 Task: Look for space in Amuntai, Indonesia from 9th June, 2023 to 16th June, 2023 for 2 adults in price range Rs.8000 to Rs.16000. Place can be entire place with 2 bedrooms having 2 beds and 1 bathroom. Property type can be house, flat, guest house. Booking option can be shelf check-in. Required host language is English.
Action: Mouse moved to (479, 82)
Screenshot: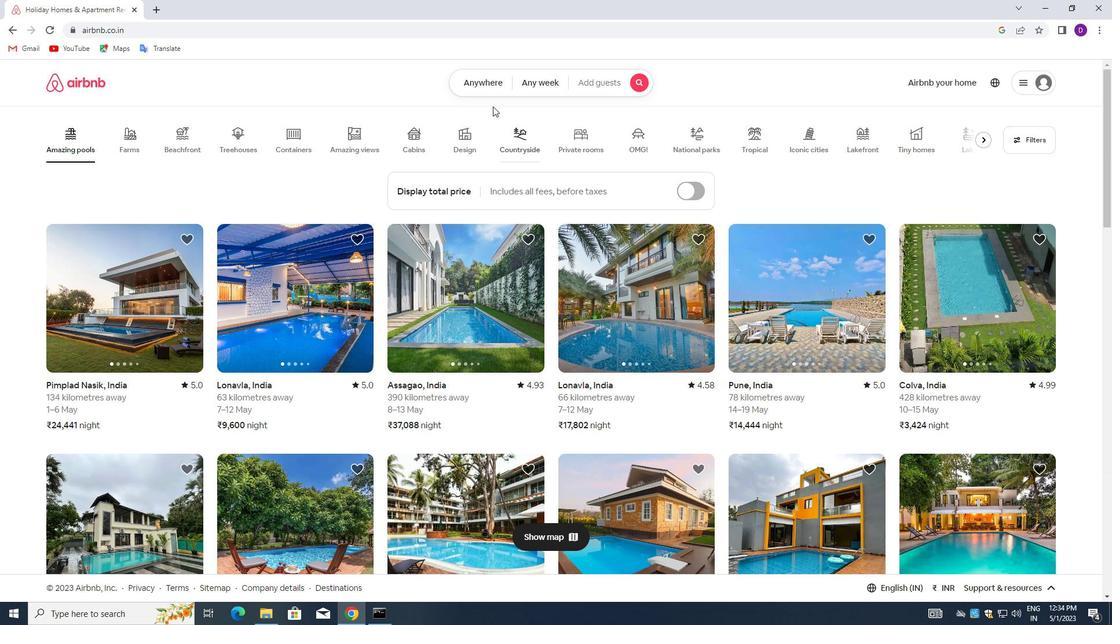 
Action: Mouse pressed left at (479, 82)
Screenshot: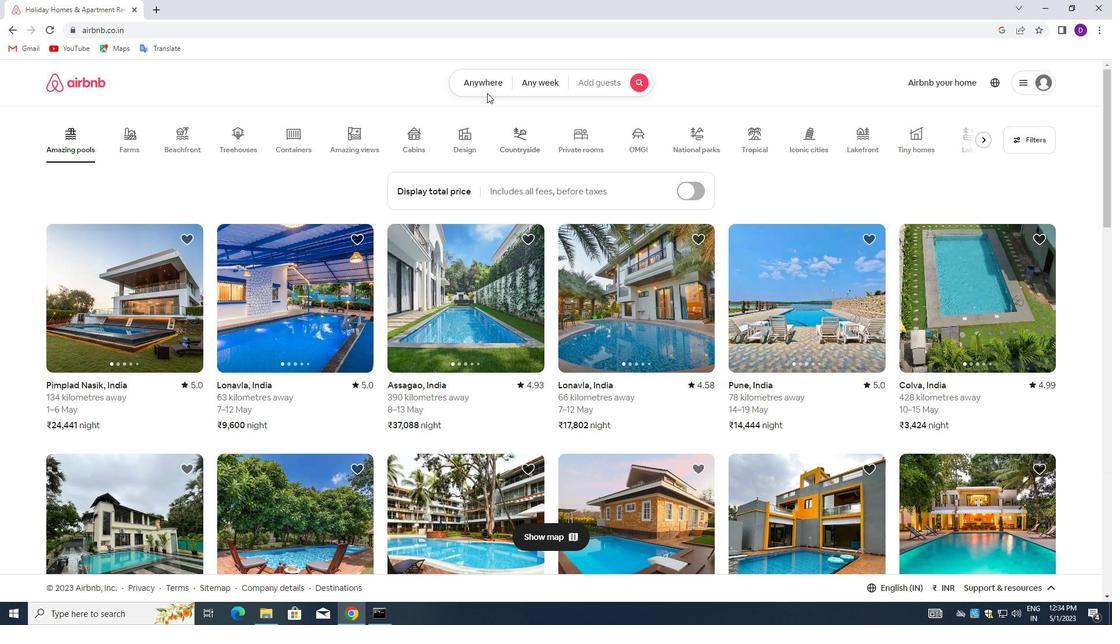 
Action: Mouse moved to (357, 130)
Screenshot: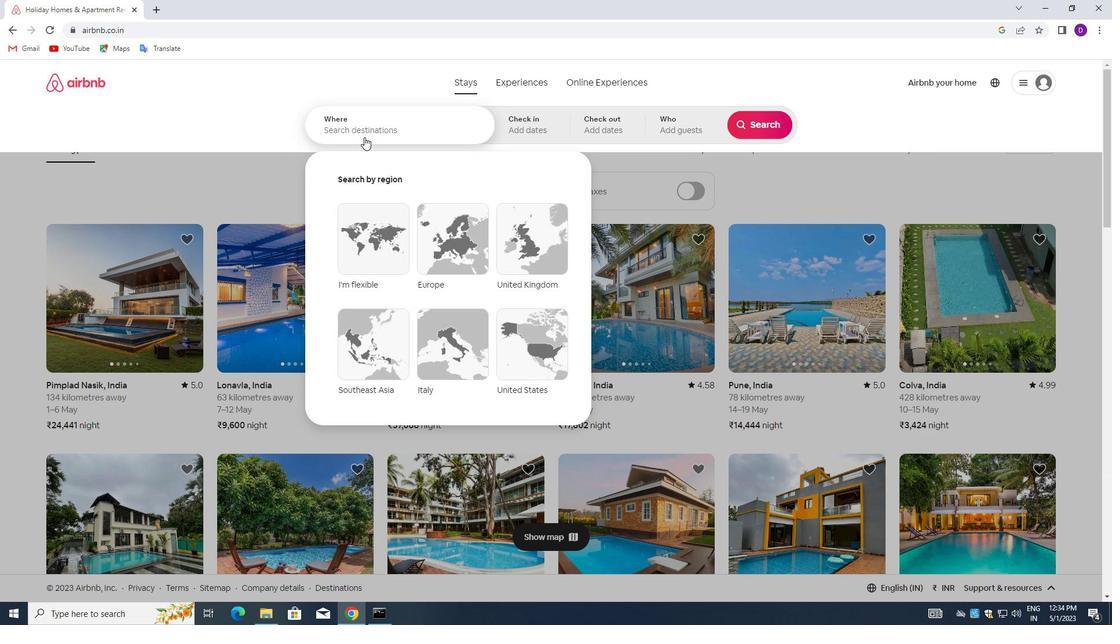 
Action: Mouse pressed left at (357, 130)
Screenshot: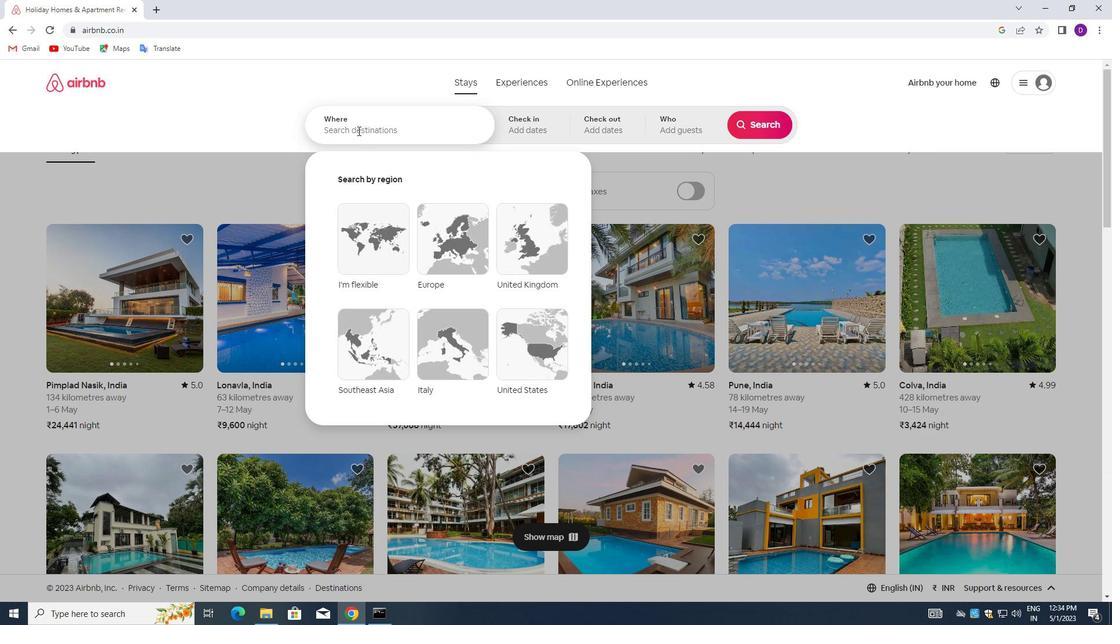 
Action: Key pressed <Key.shift>AMUNTAI
Screenshot: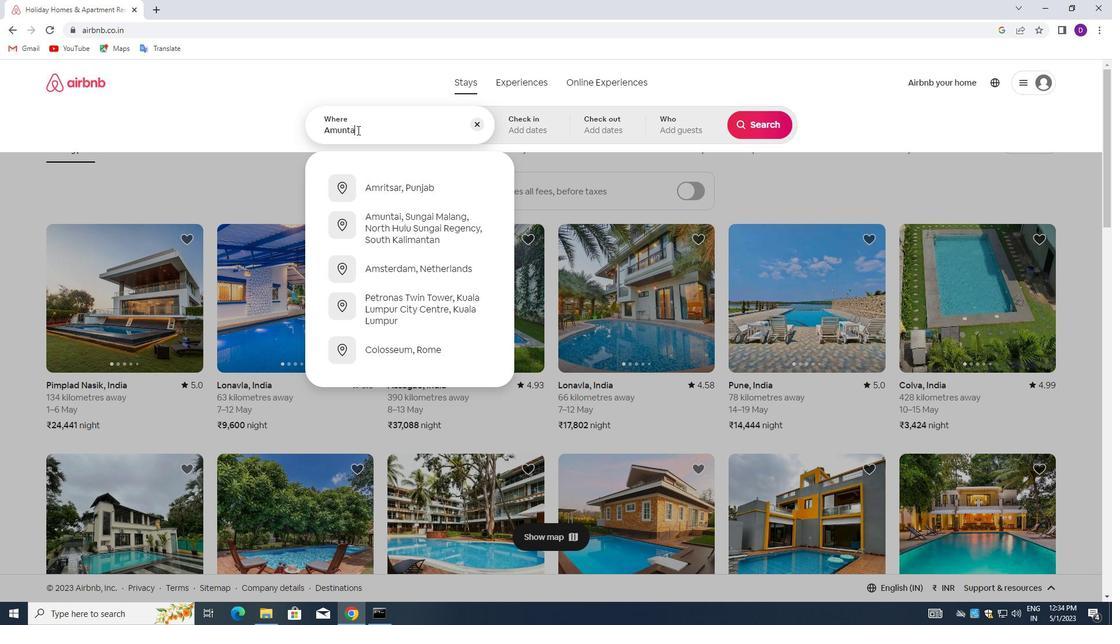 
Action: Mouse moved to (357, 129)
Screenshot: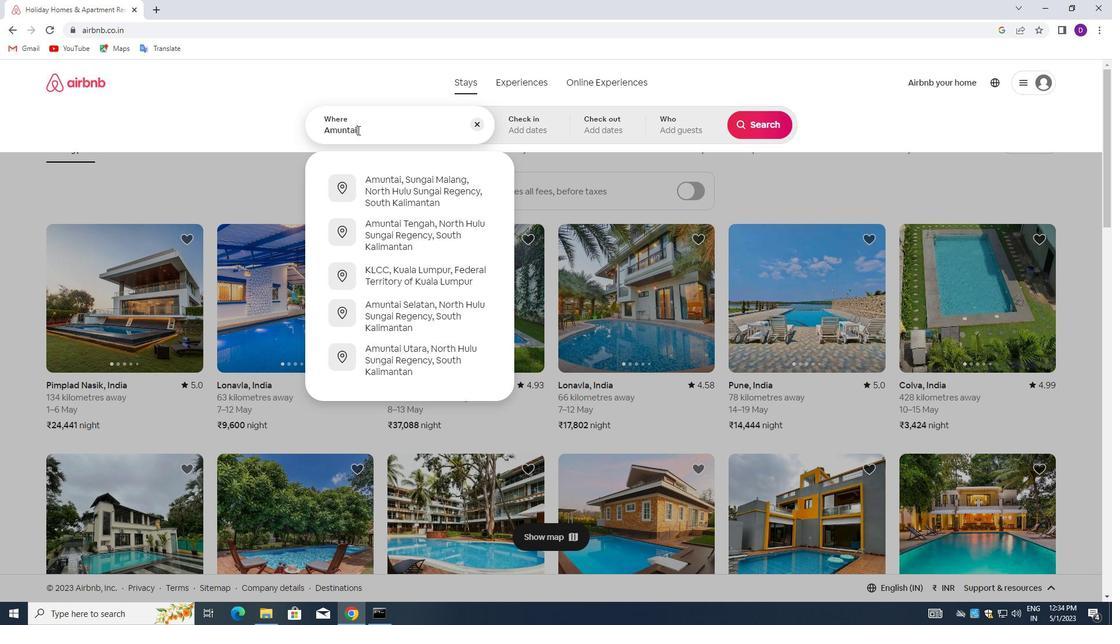 
Action: Key pressed ,<Key.space><Key.shift>INDONESIA<Key.enter>
Screenshot: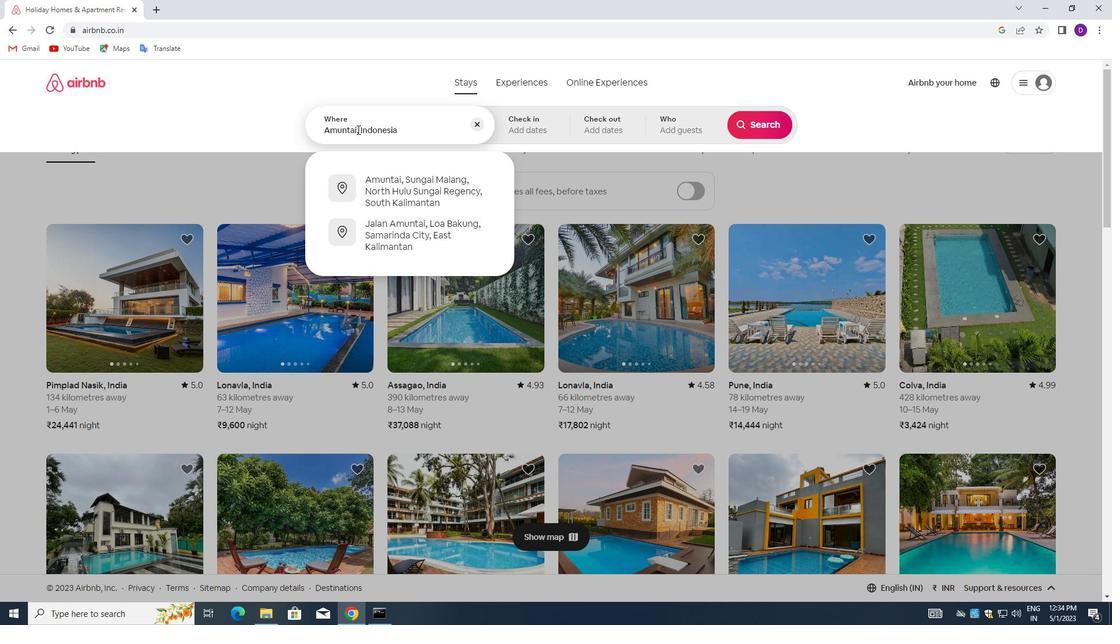 
Action: Mouse moved to (724, 293)
Screenshot: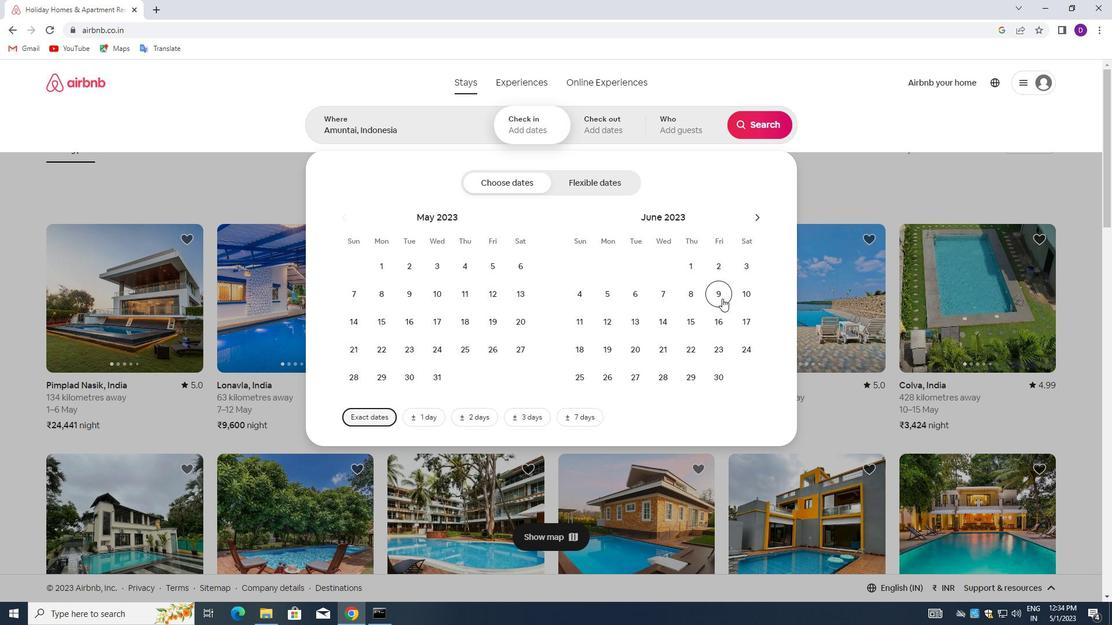 
Action: Mouse pressed left at (724, 293)
Screenshot: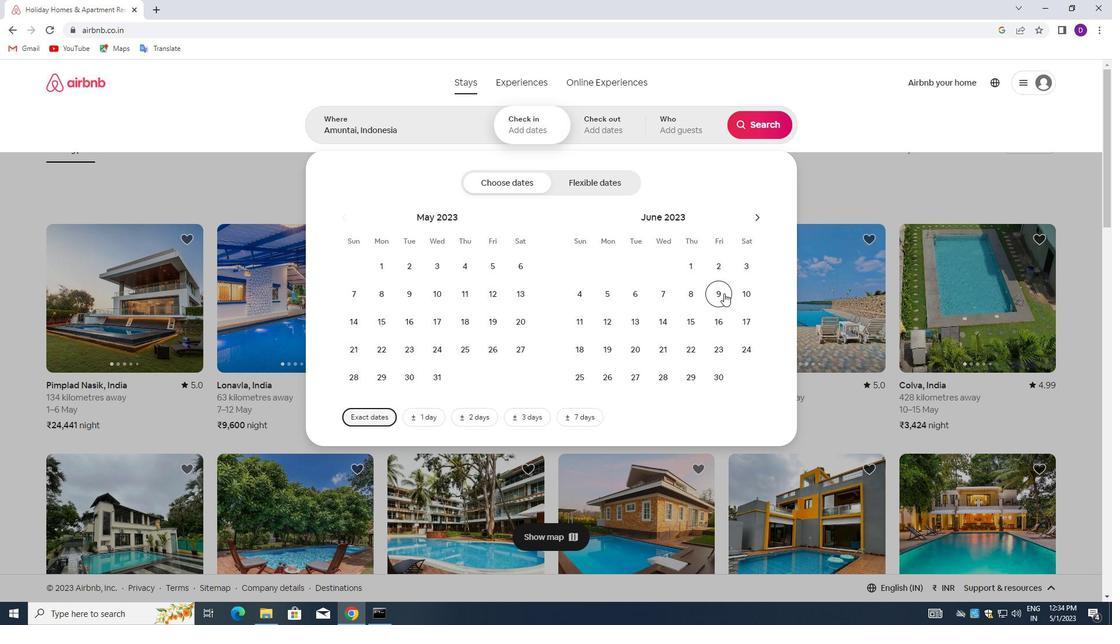 
Action: Mouse moved to (715, 312)
Screenshot: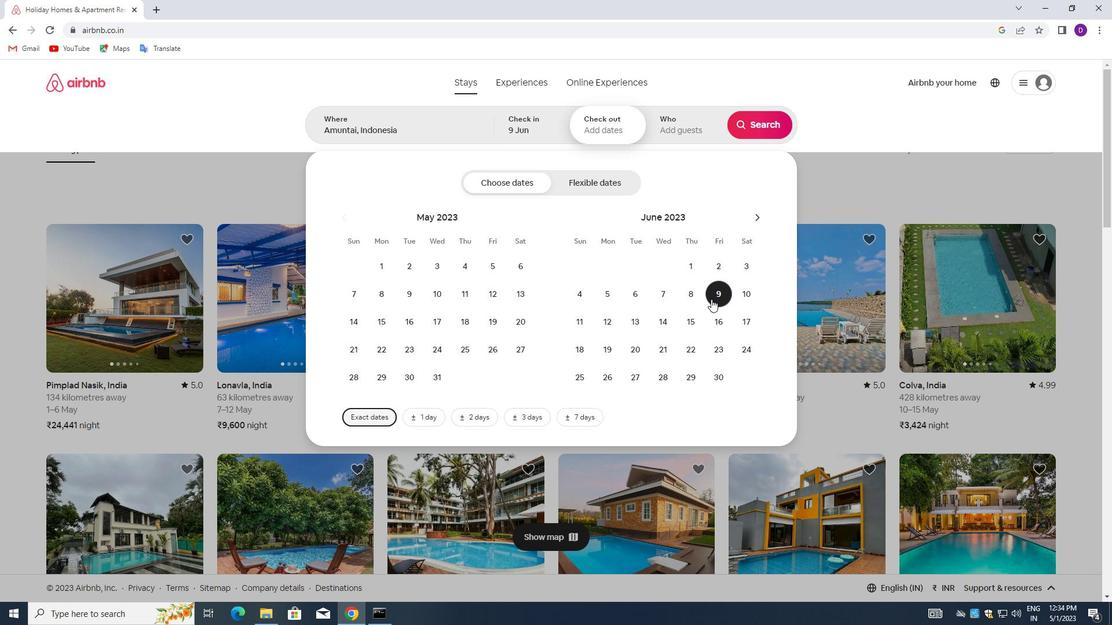 
Action: Mouse pressed left at (715, 312)
Screenshot: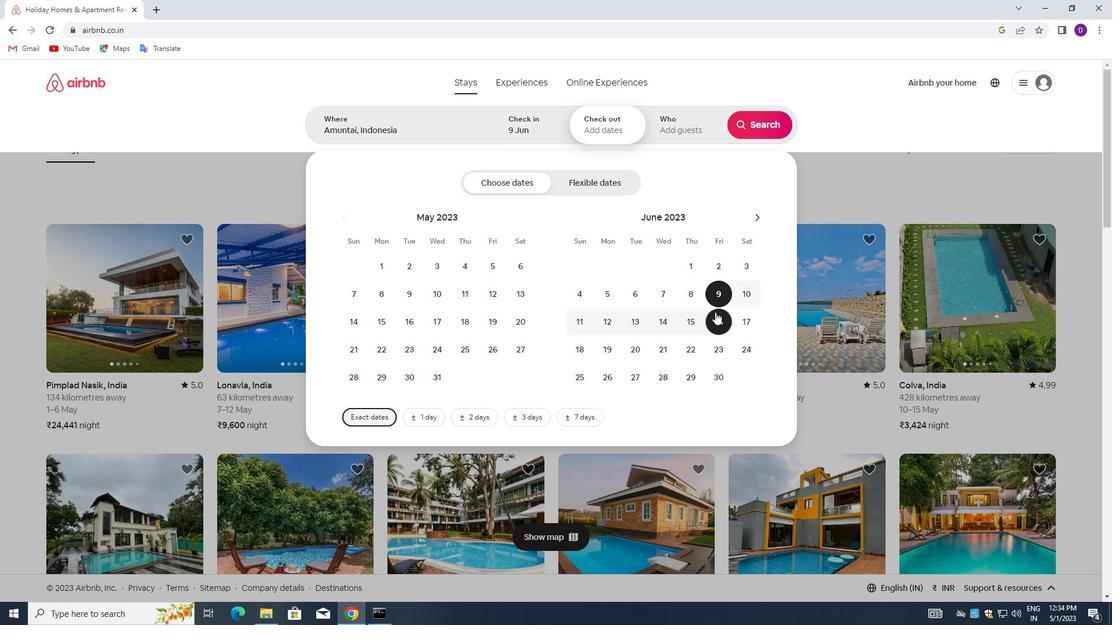 
Action: Mouse moved to (670, 121)
Screenshot: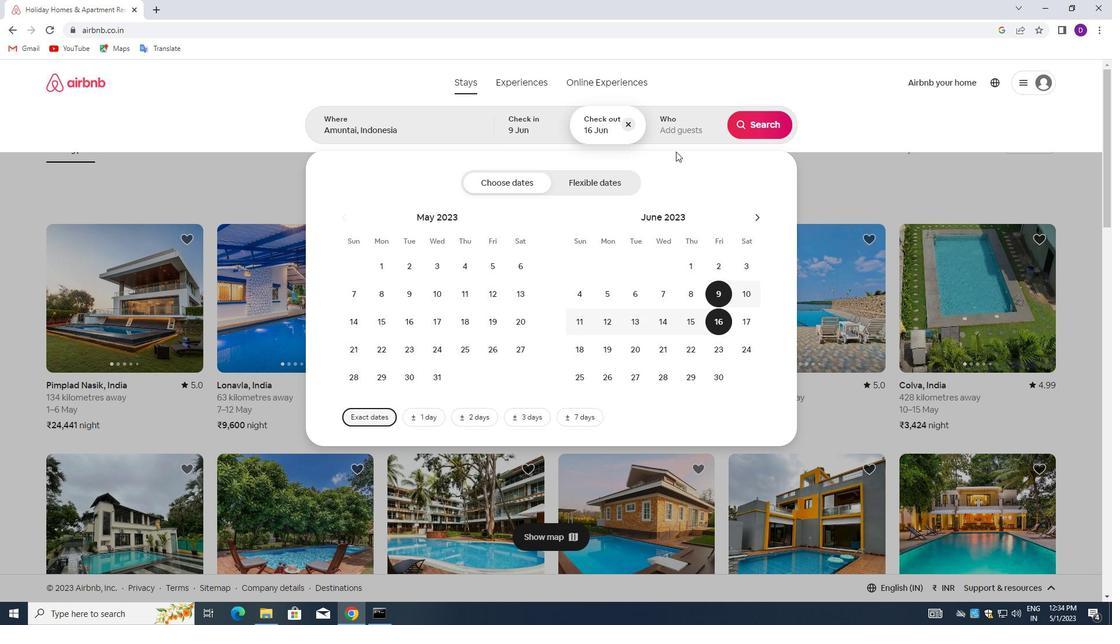 
Action: Mouse pressed left at (670, 121)
Screenshot: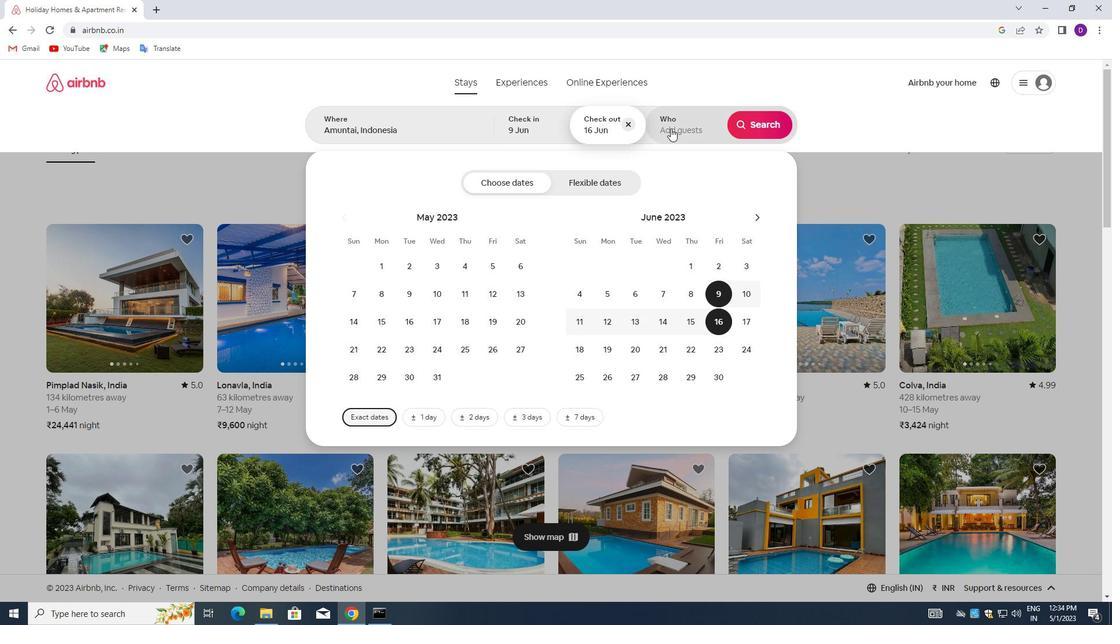 
Action: Mouse moved to (760, 189)
Screenshot: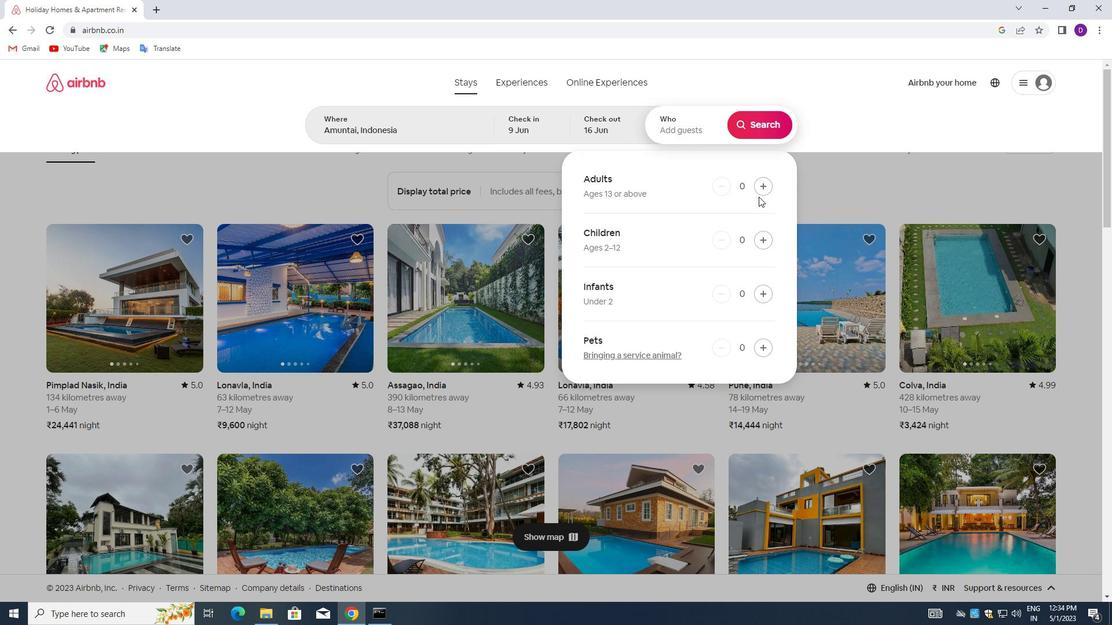 
Action: Mouse pressed left at (760, 189)
Screenshot: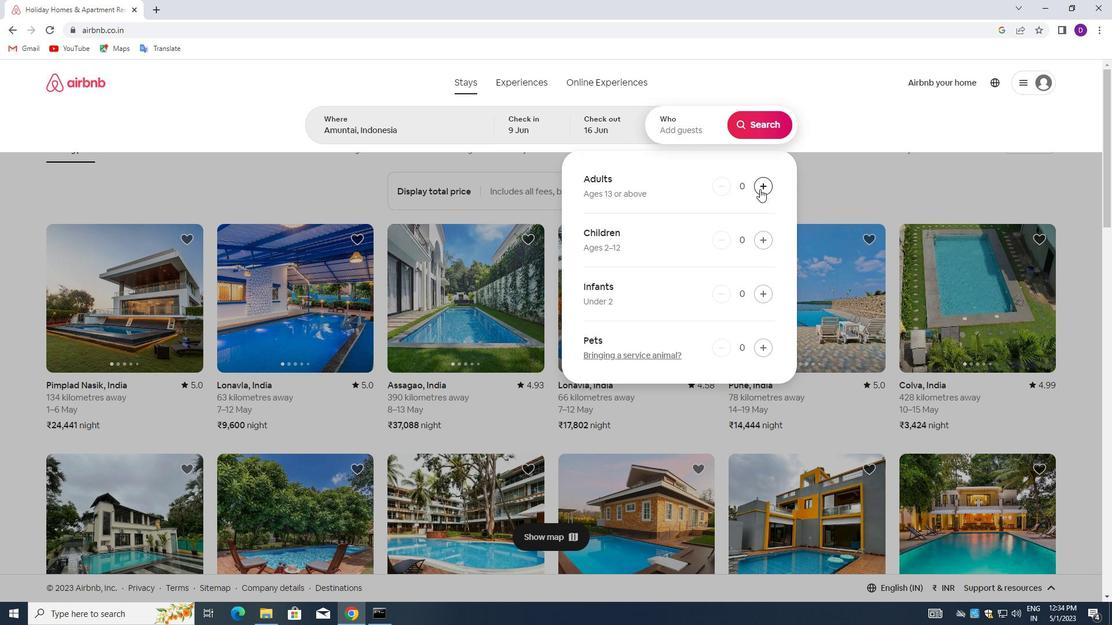 
Action: Mouse pressed left at (760, 189)
Screenshot: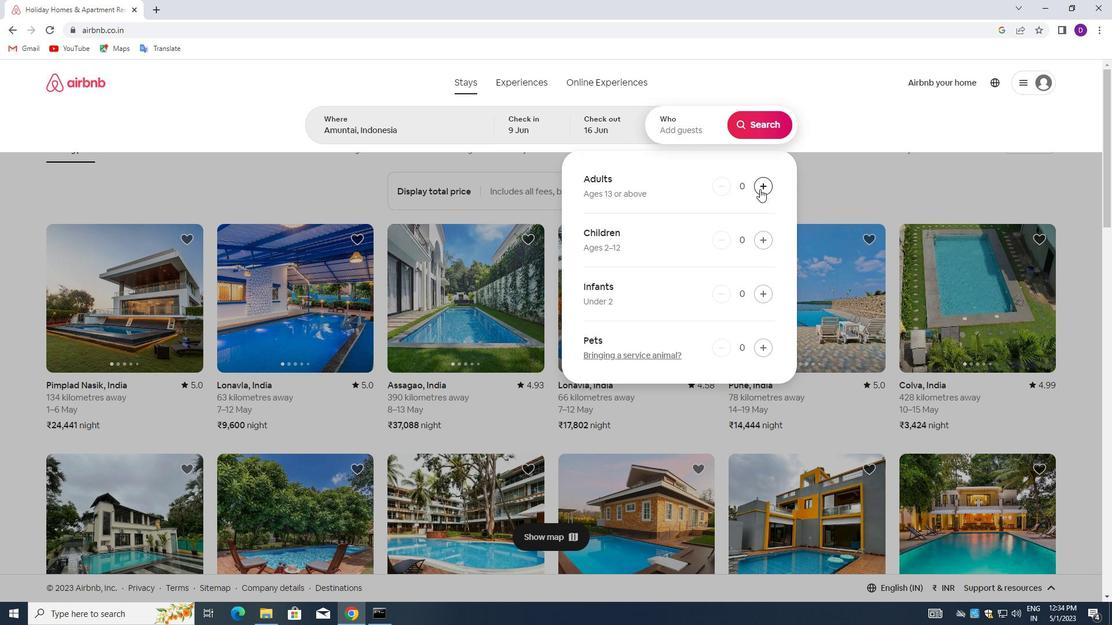 
Action: Mouse moved to (762, 123)
Screenshot: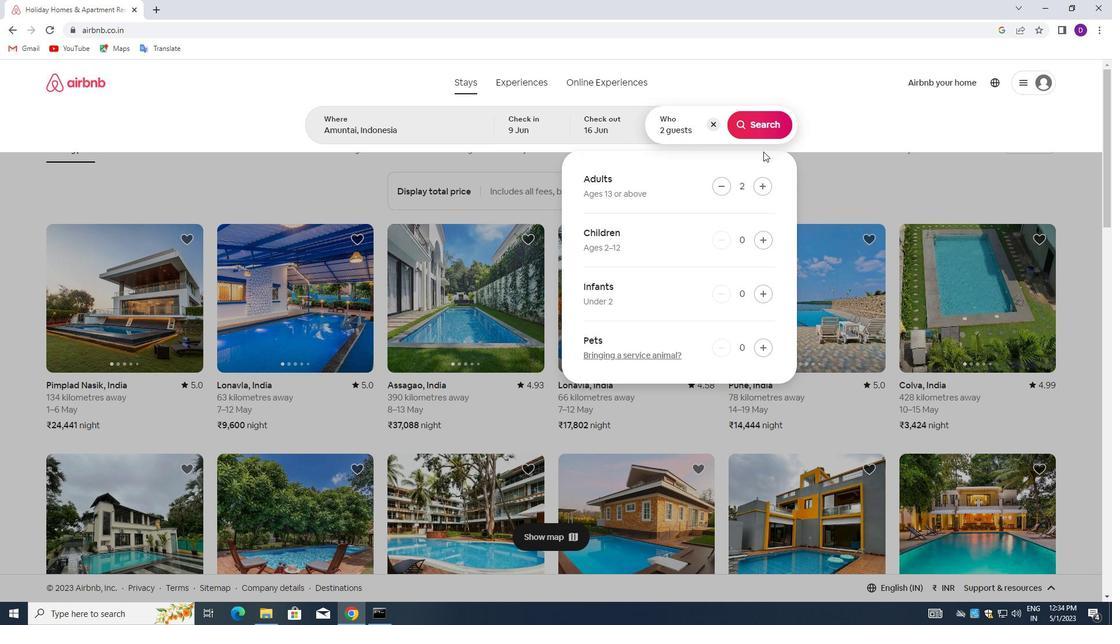 
Action: Mouse pressed left at (762, 123)
Screenshot: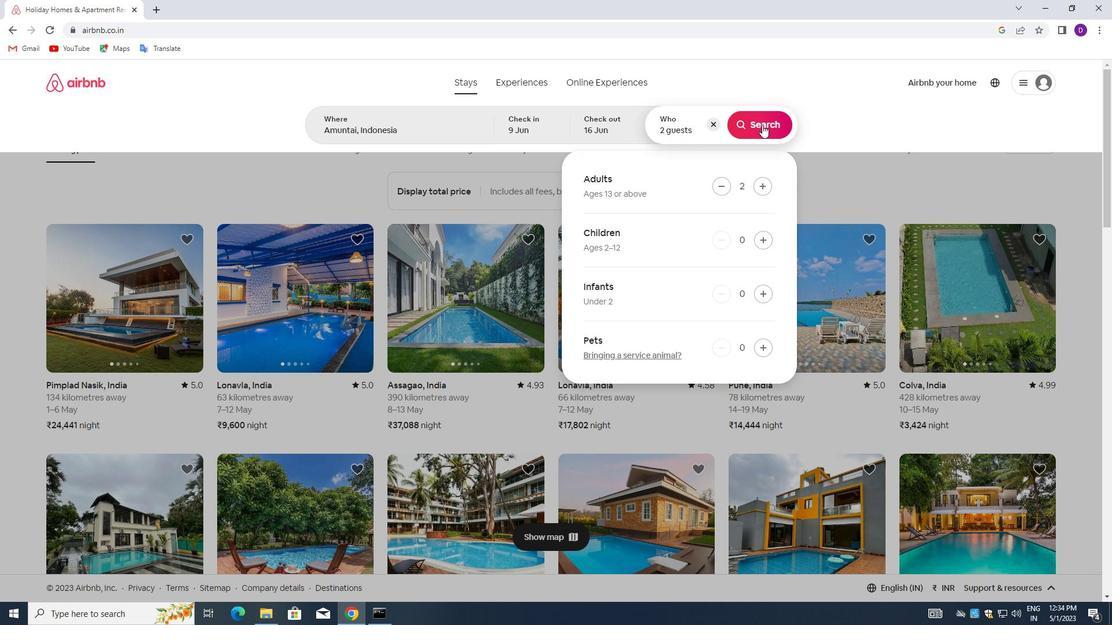 
Action: Mouse moved to (1065, 129)
Screenshot: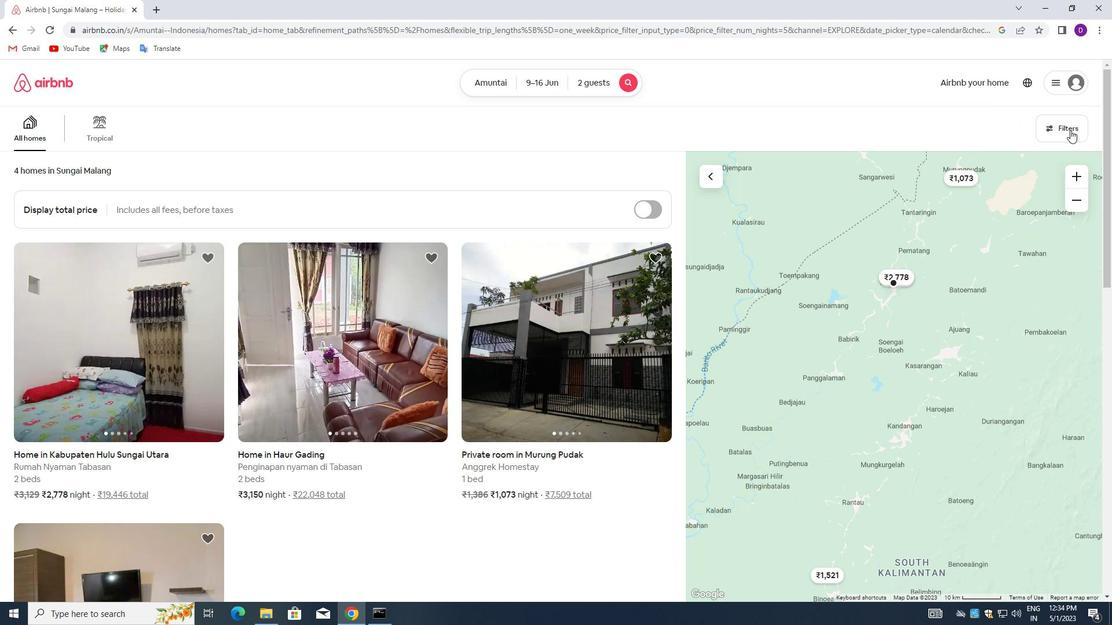
Action: Mouse pressed left at (1065, 129)
Screenshot: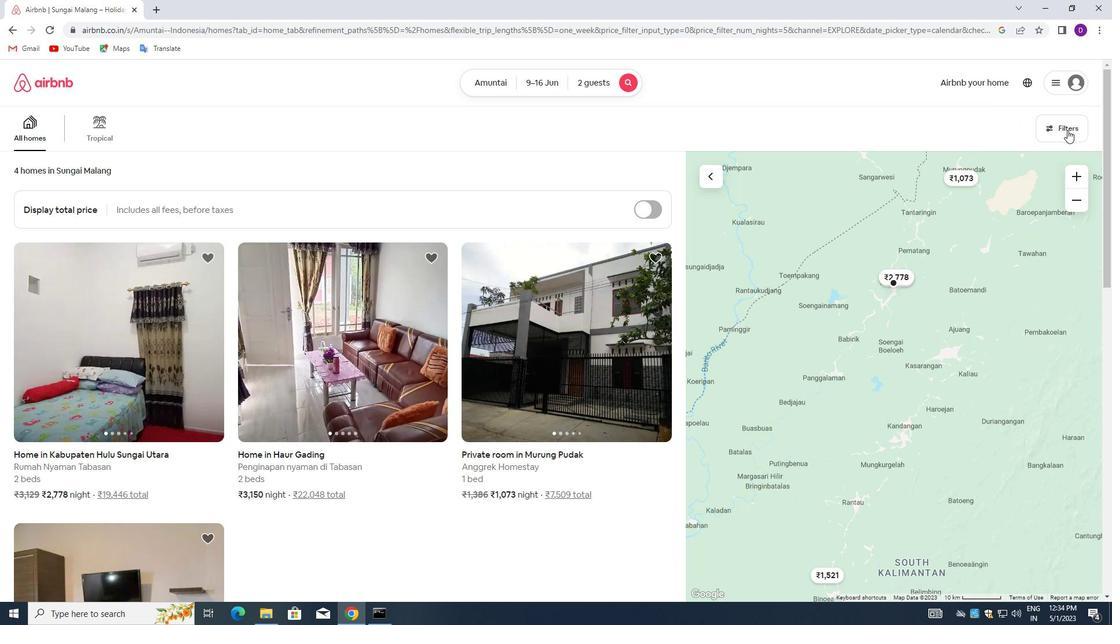 
Action: Mouse moved to (398, 276)
Screenshot: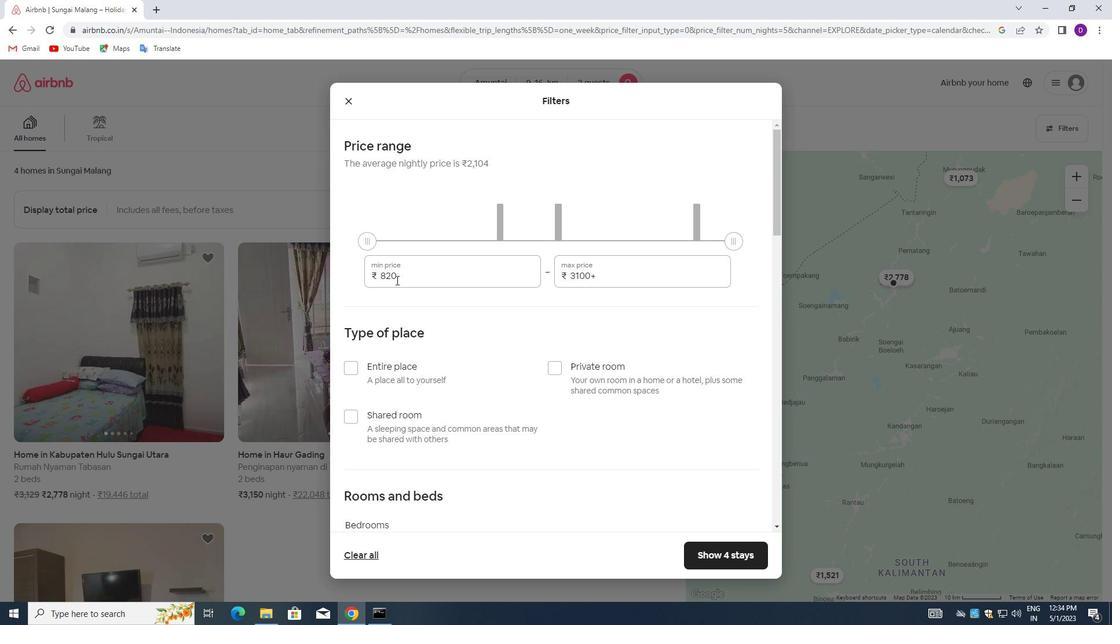 
Action: Mouse pressed left at (398, 276)
Screenshot: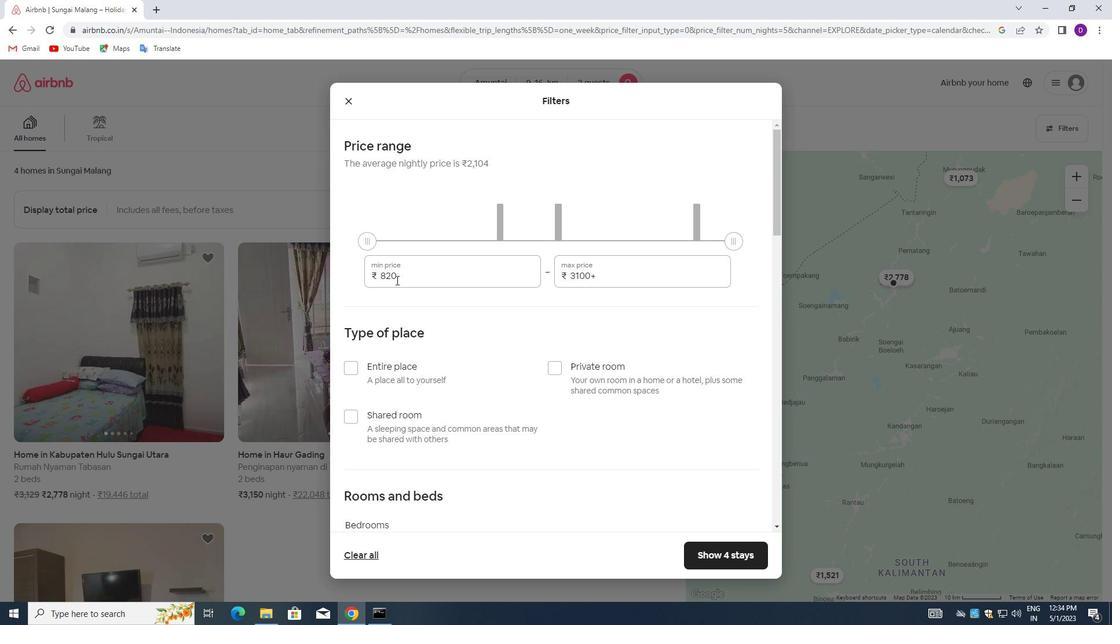 
Action: Mouse pressed left at (398, 276)
Screenshot: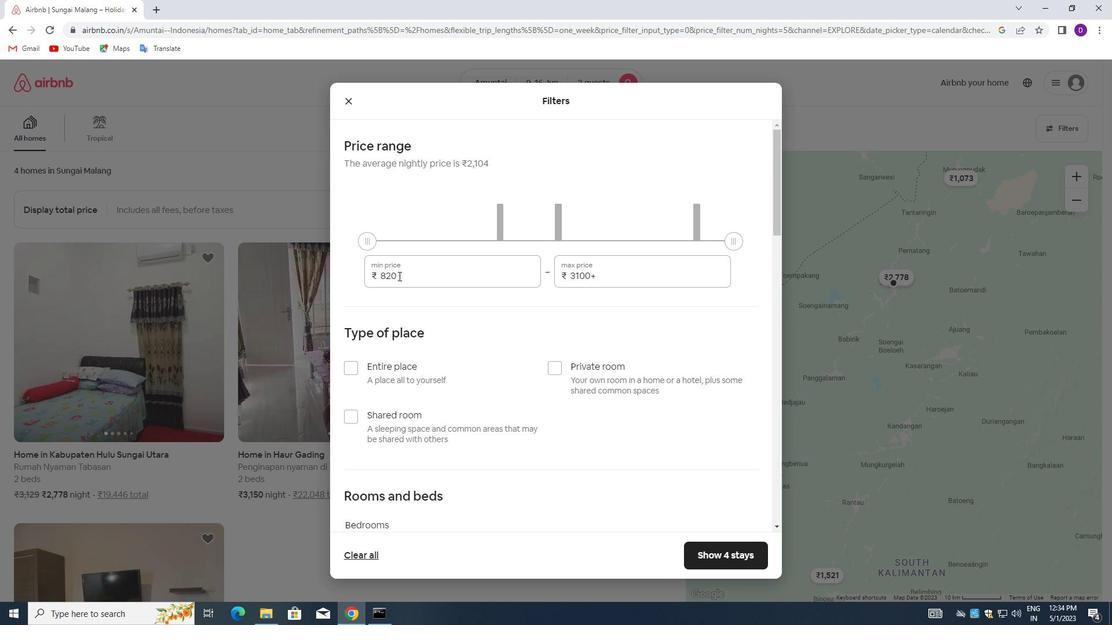 
Action: Key pressed 8000<Key.tab>16000
Screenshot: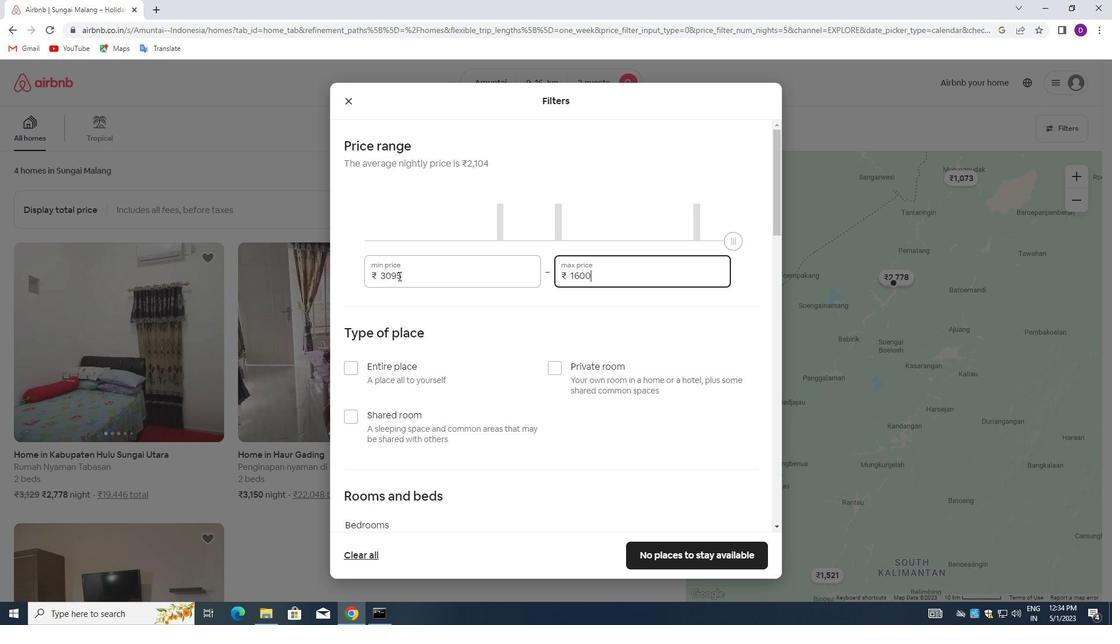 
Action: Mouse moved to (403, 318)
Screenshot: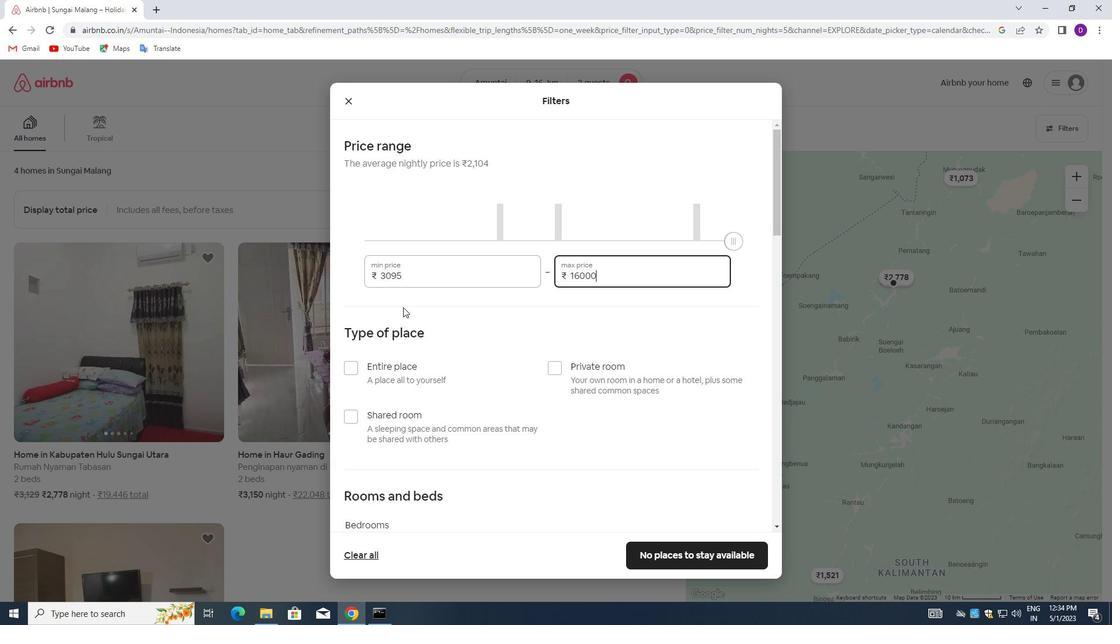 
Action: Mouse scrolled (403, 318) with delta (0, 0)
Screenshot: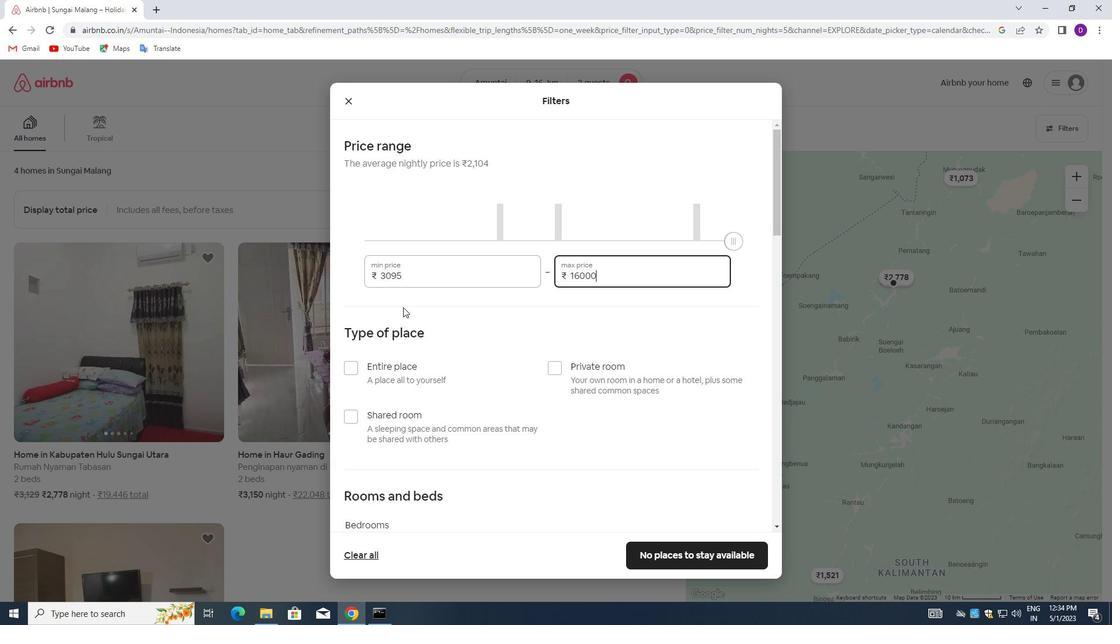 
Action: Mouse moved to (358, 310)
Screenshot: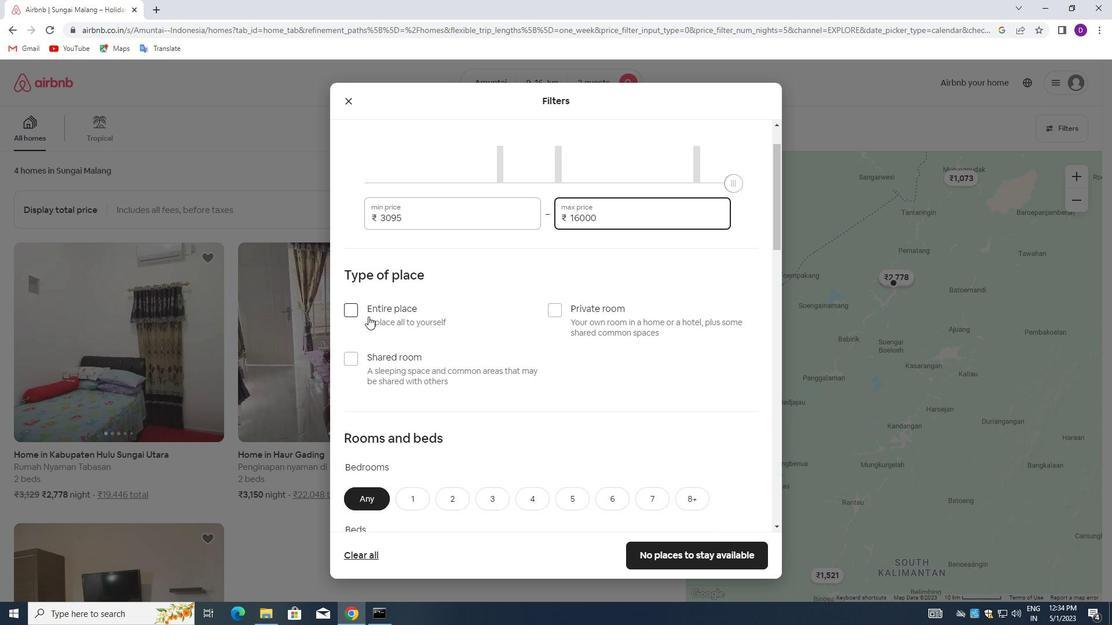 
Action: Mouse pressed left at (358, 310)
Screenshot: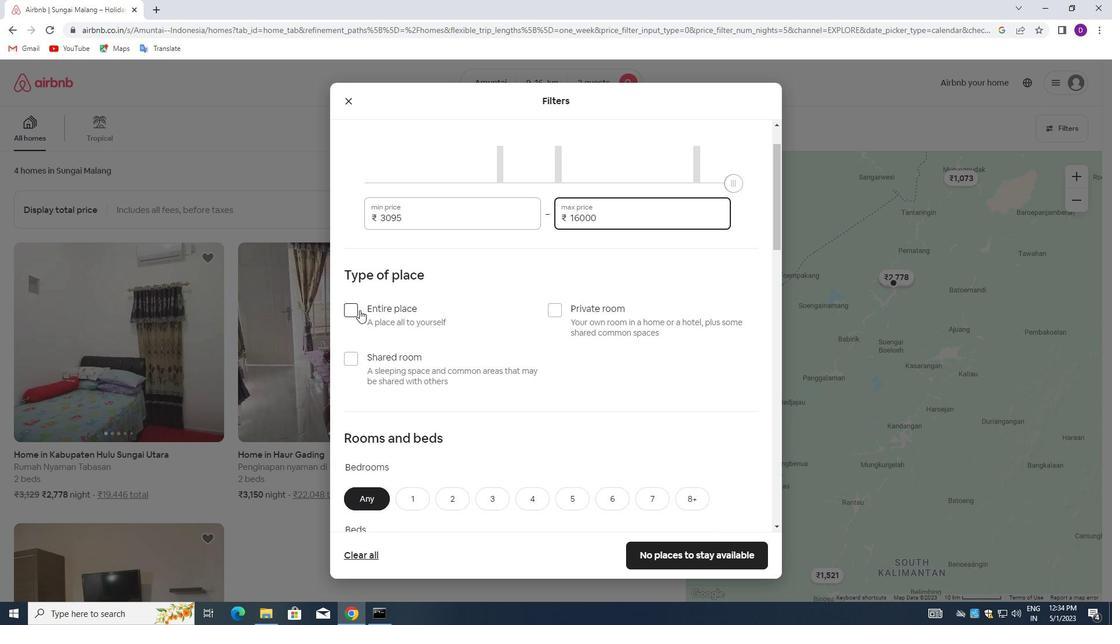 
Action: Mouse moved to (494, 323)
Screenshot: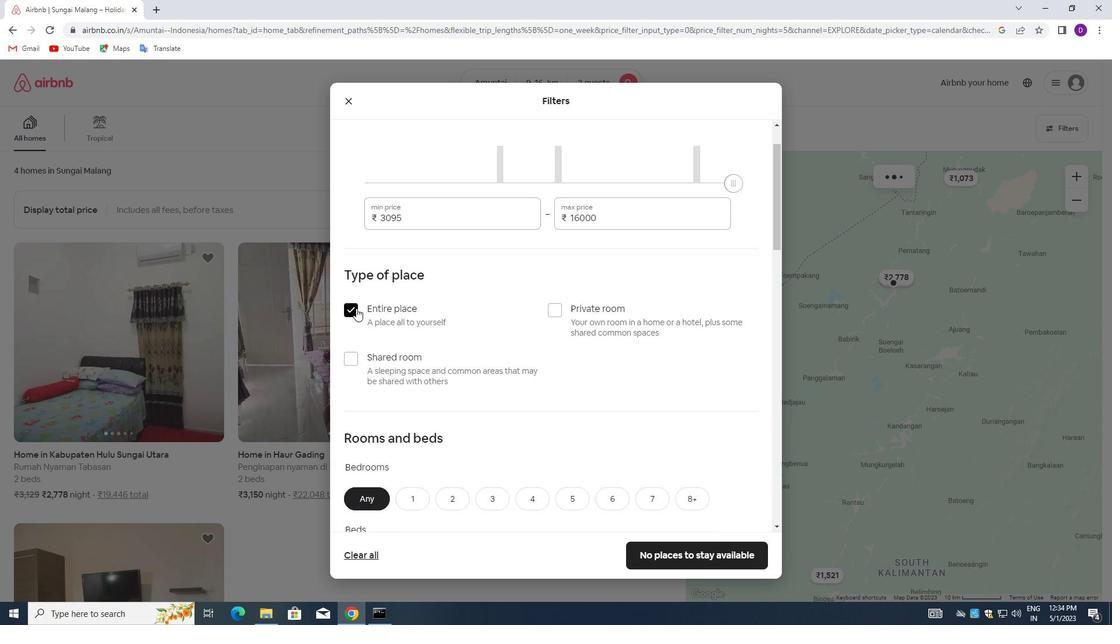 
Action: Mouse scrolled (494, 323) with delta (0, 0)
Screenshot: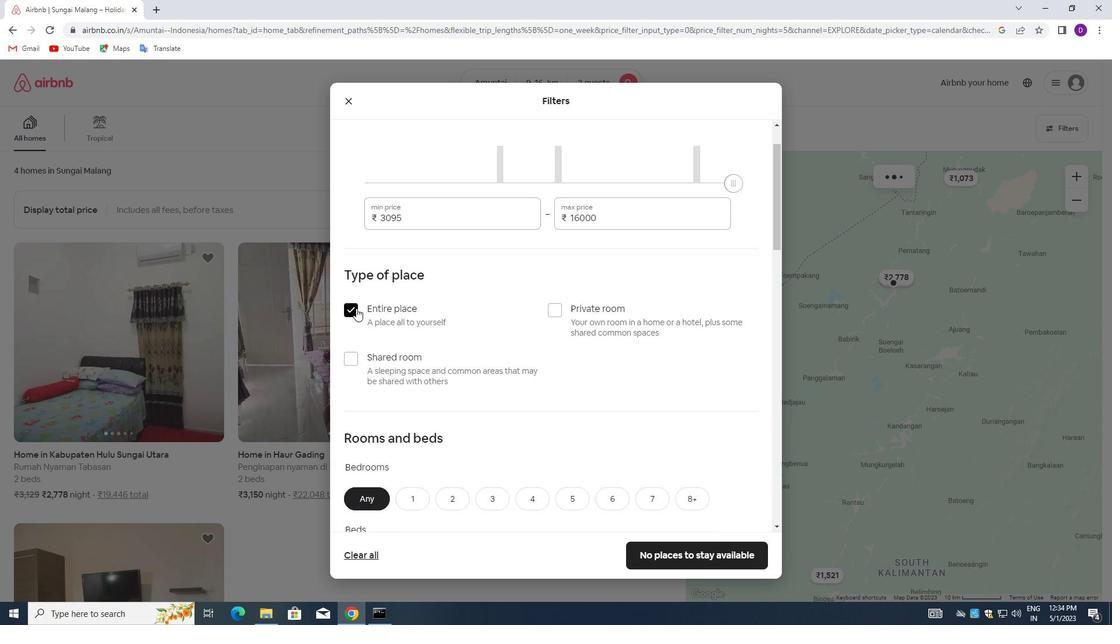 
Action: Mouse scrolled (494, 323) with delta (0, 0)
Screenshot: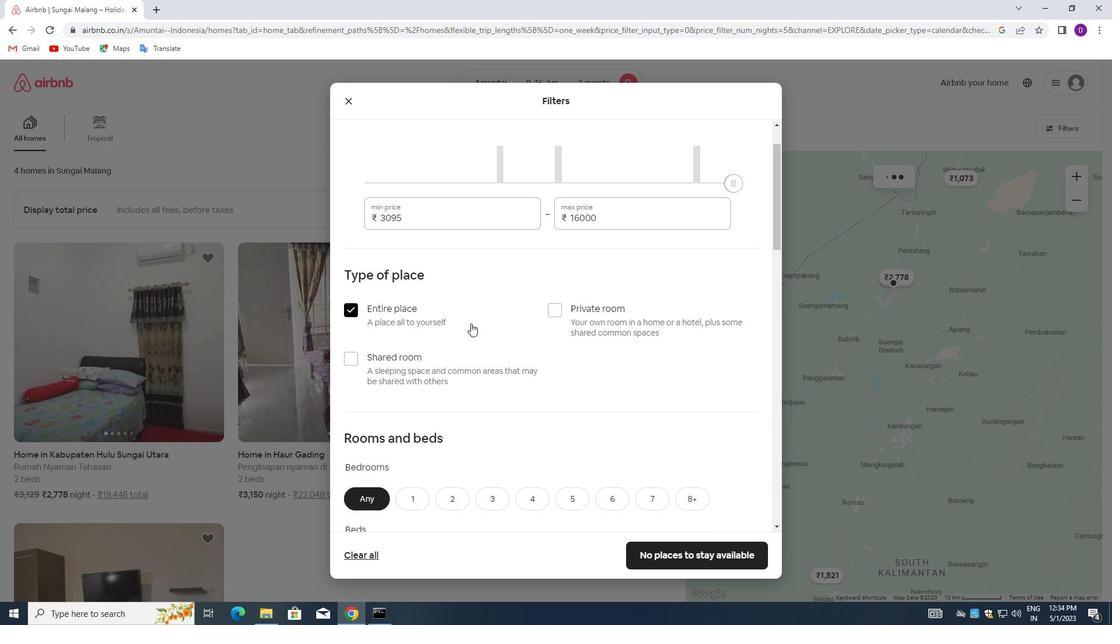 
Action: Mouse moved to (495, 325)
Screenshot: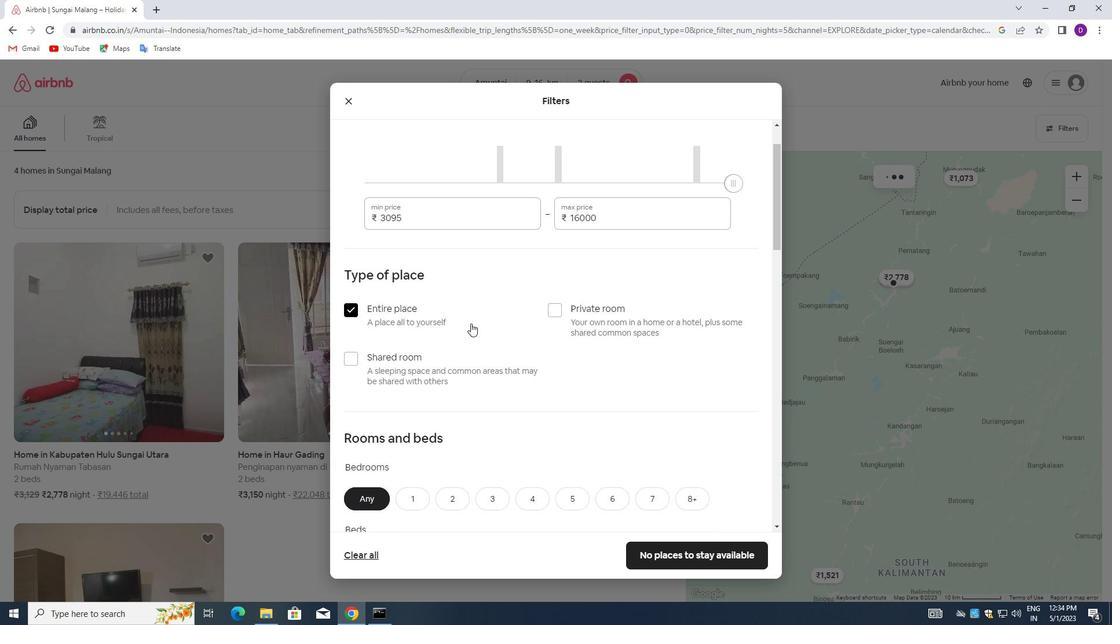 
Action: Mouse scrolled (495, 324) with delta (0, 0)
Screenshot: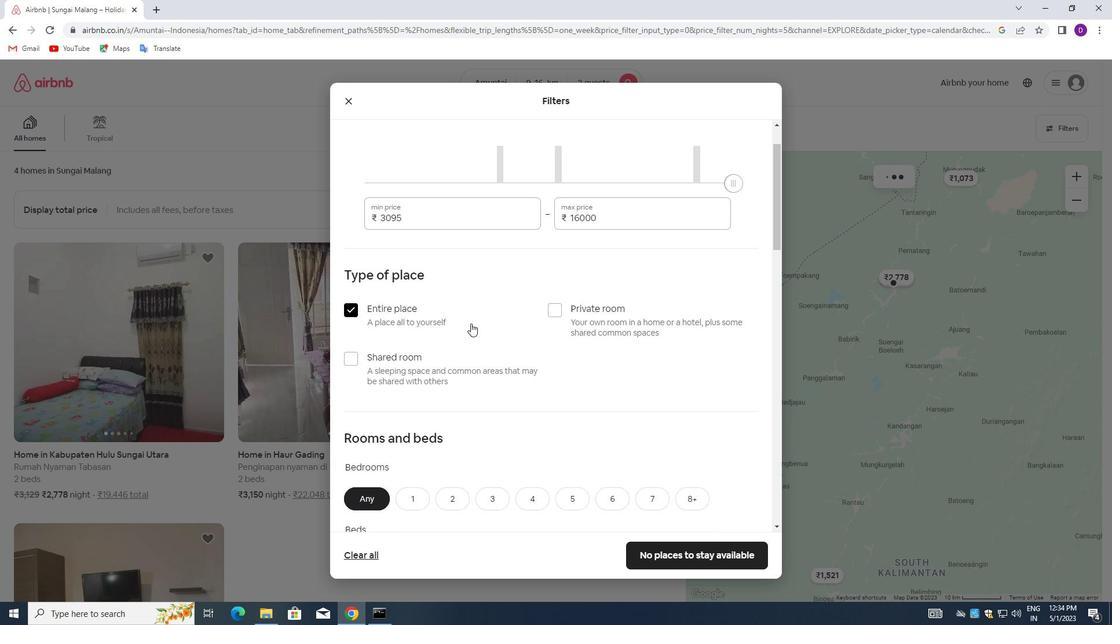 
Action: Mouse scrolled (495, 324) with delta (0, 0)
Screenshot: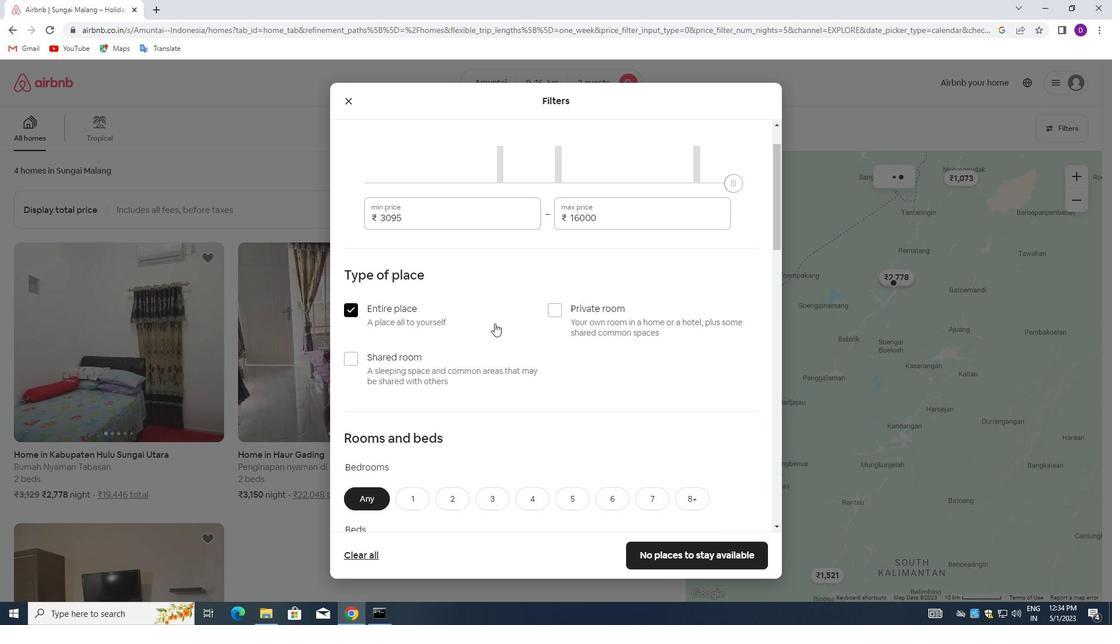 
Action: Mouse moved to (452, 267)
Screenshot: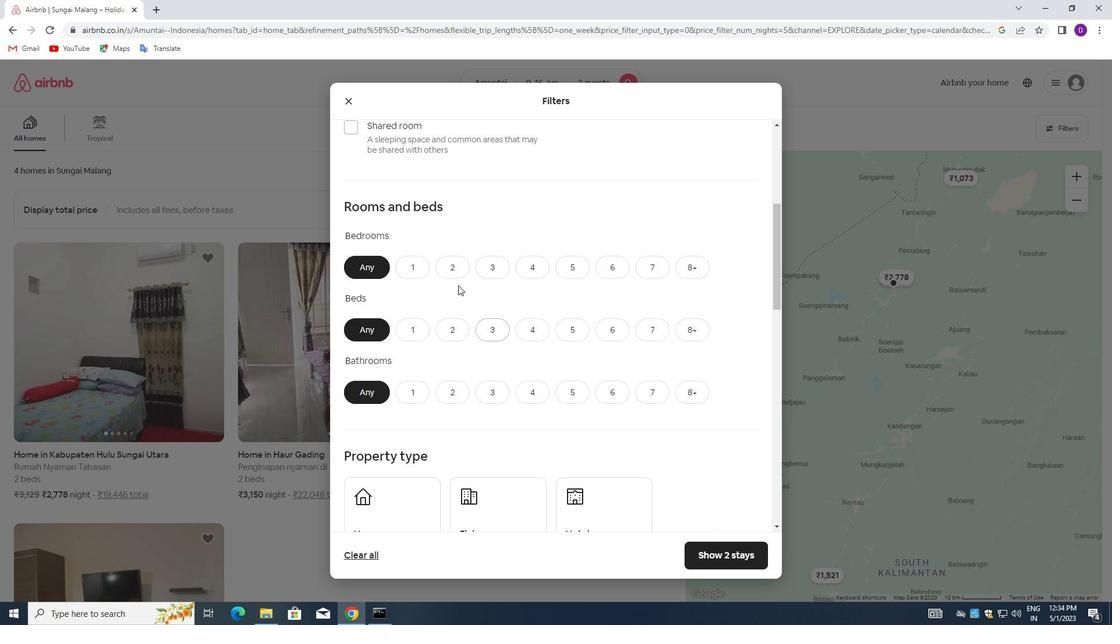 
Action: Mouse pressed left at (452, 267)
Screenshot: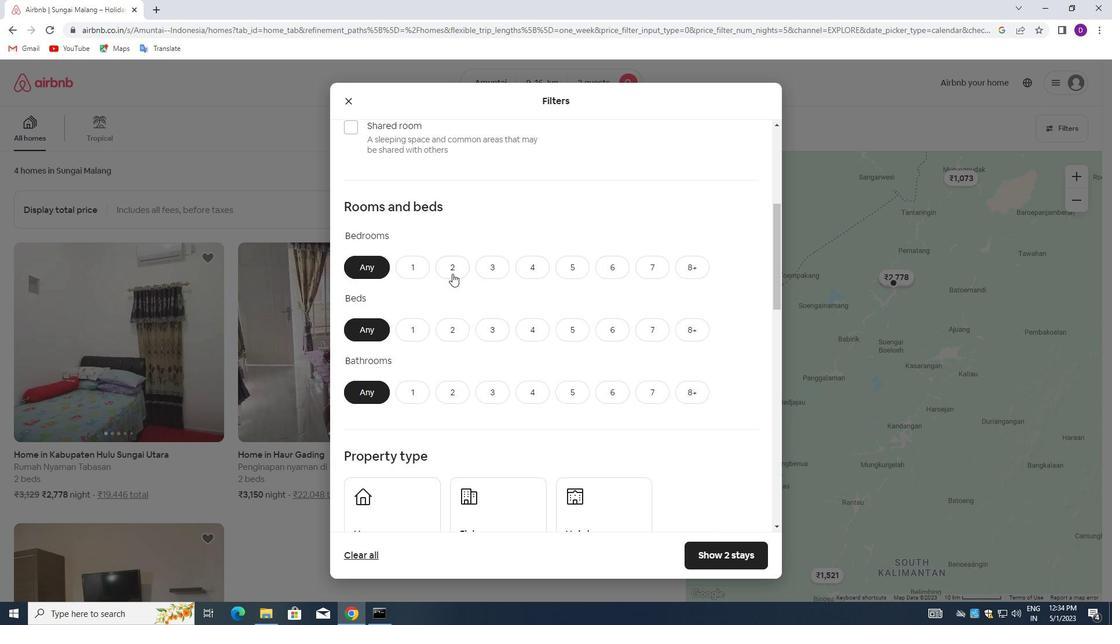 
Action: Mouse moved to (456, 322)
Screenshot: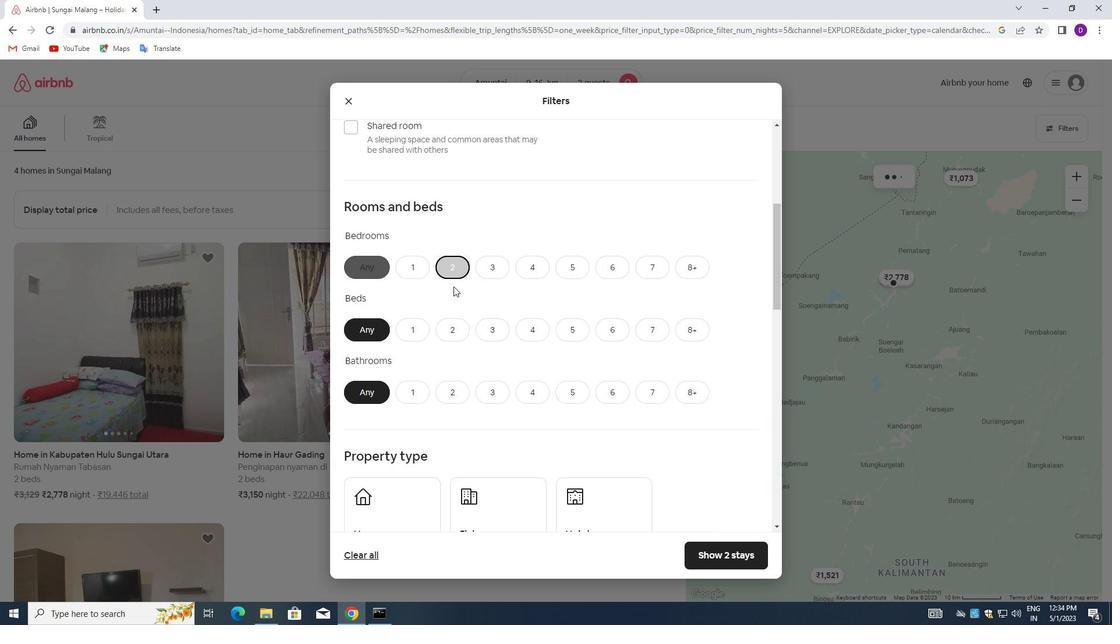 
Action: Mouse pressed left at (456, 322)
Screenshot: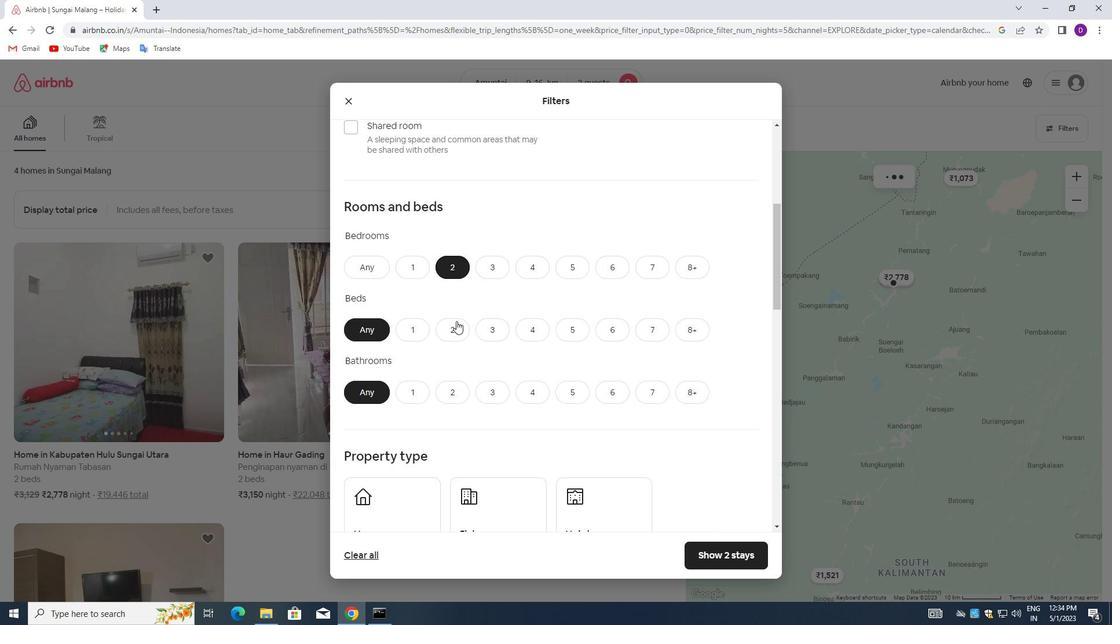 
Action: Mouse moved to (406, 394)
Screenshot: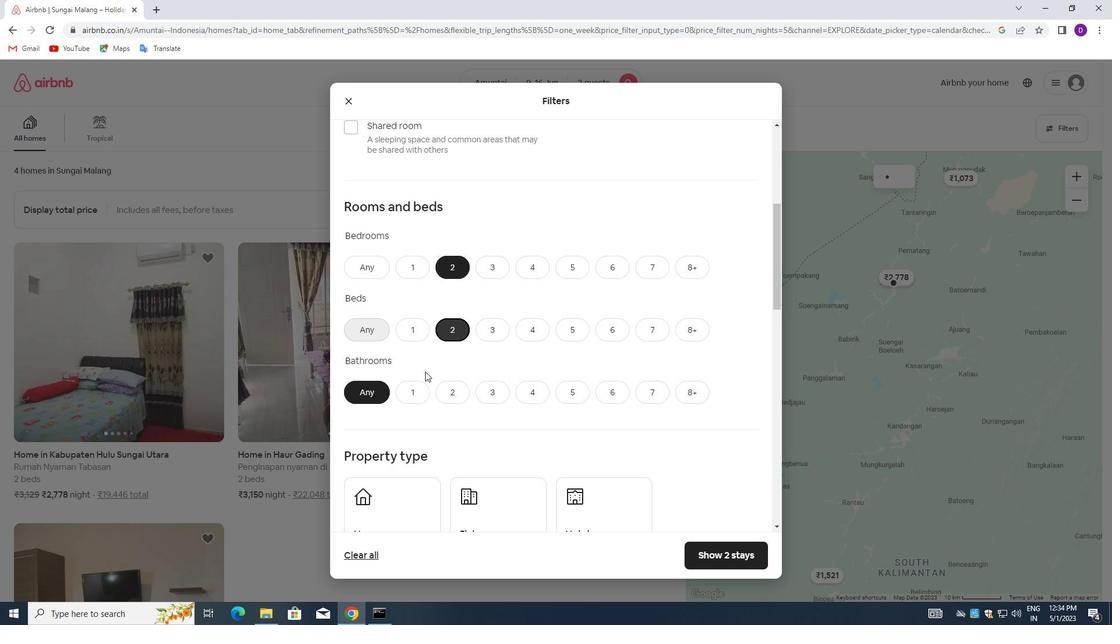 
Action: Mouse pressed left at (406, 394)
Screenshot: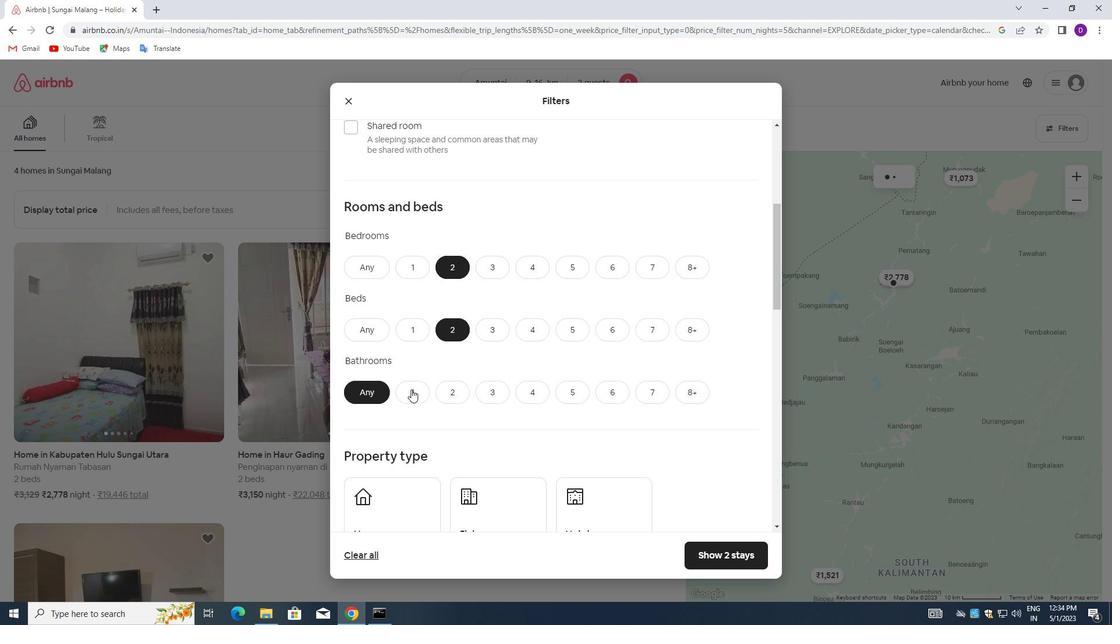 
Action: Mouse moved to (443, 333)
Screenshot: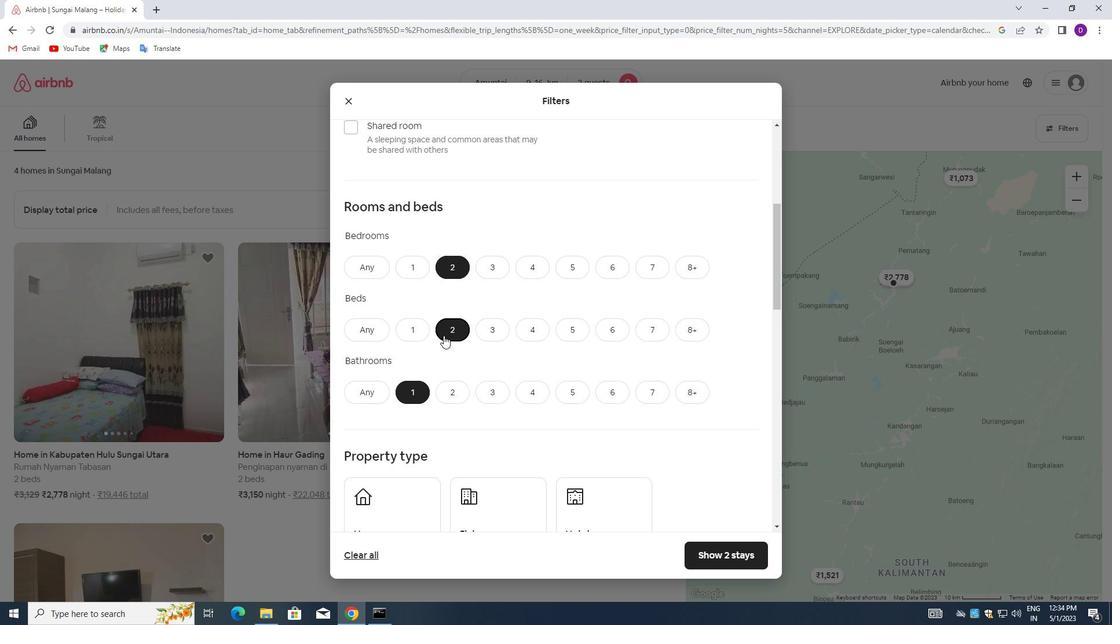 
Action: Mouse scrolled (443, 333) with delta (0, 0)
Screenshot: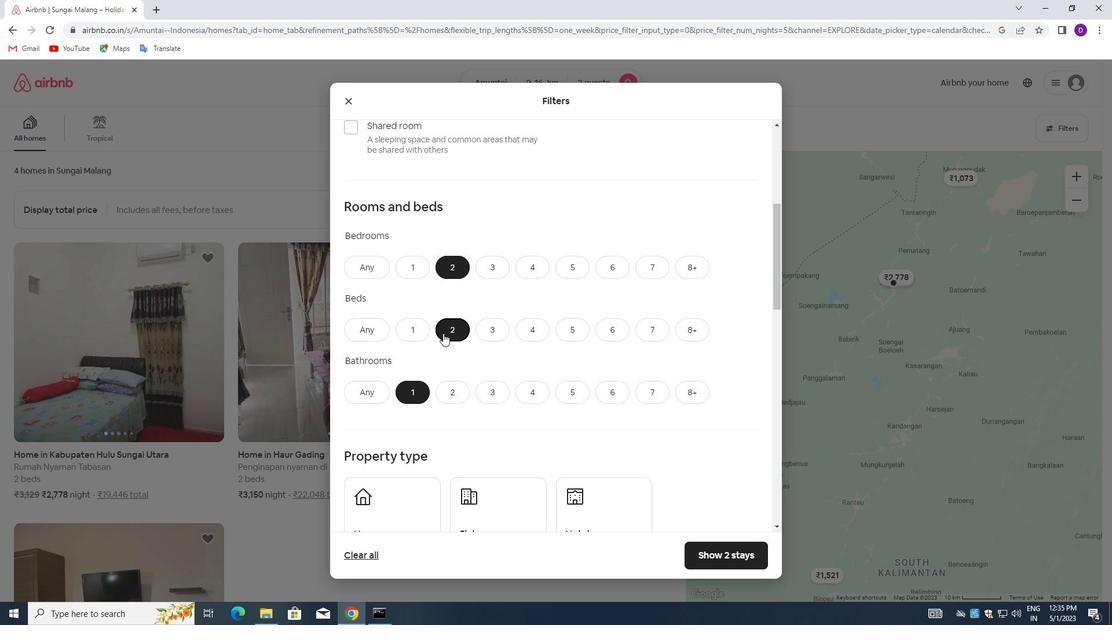 
Action: Mouse scrolled (443, 333) with delta (0, 0)
Screenshot: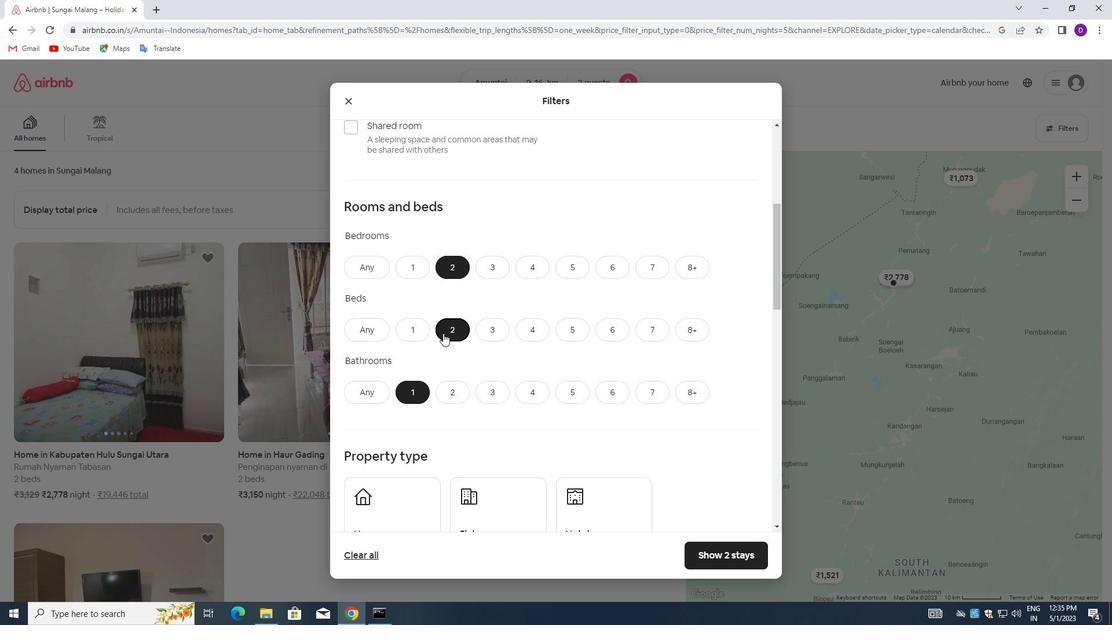 
Action: Mouse moved to (409, 380)
Screenshot: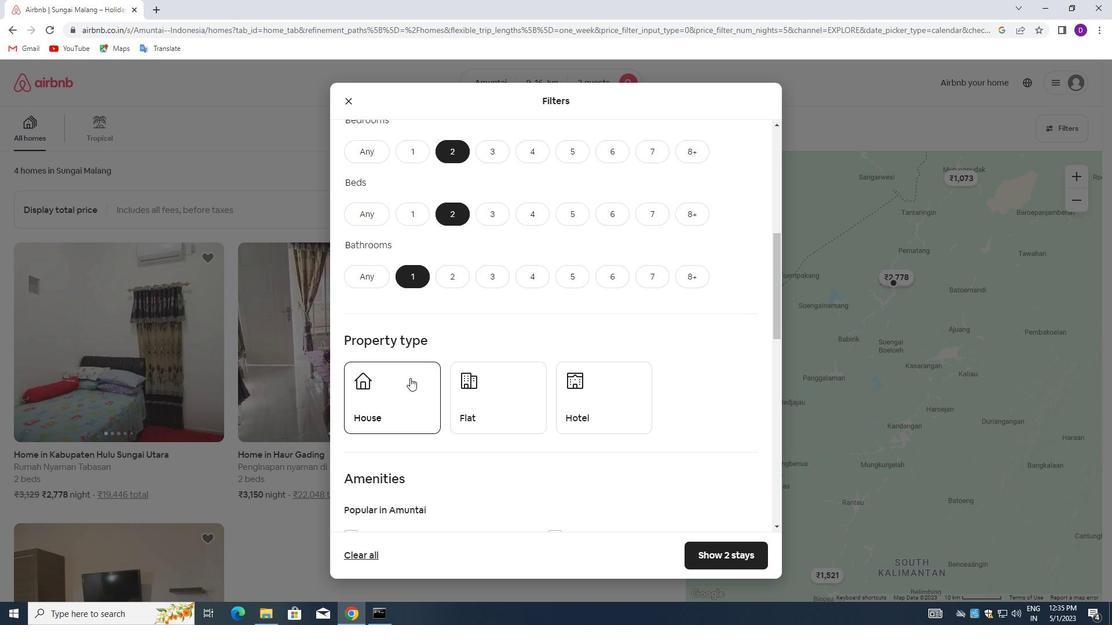 
Action: Mouse pressed left at (409, 380)
Screenshot: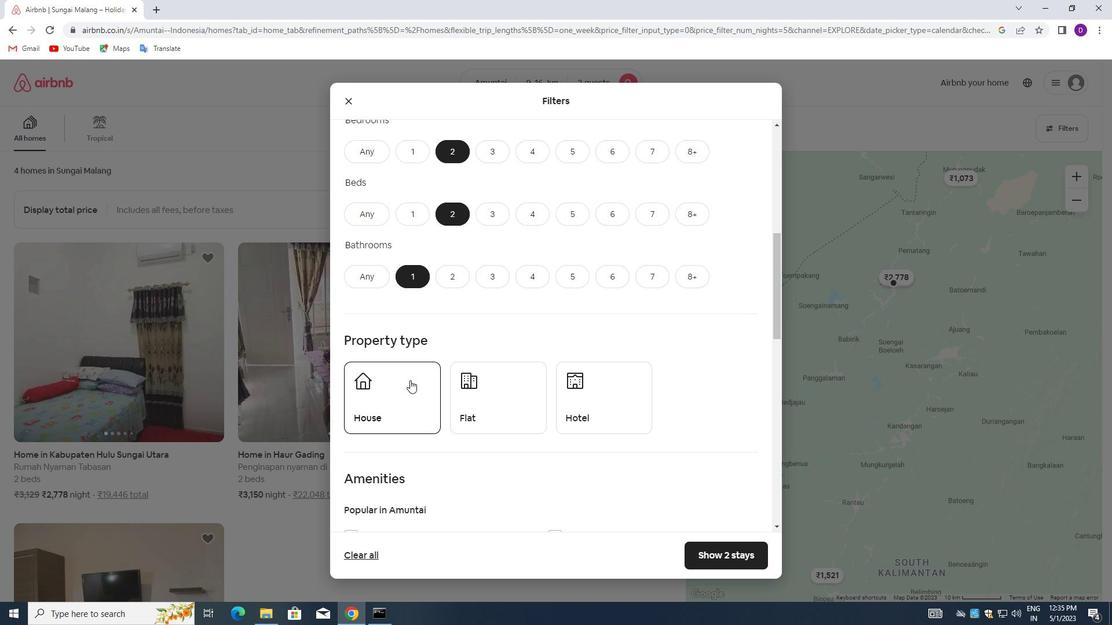 
Action: Mouse moved to (503, 395)
Screenshot: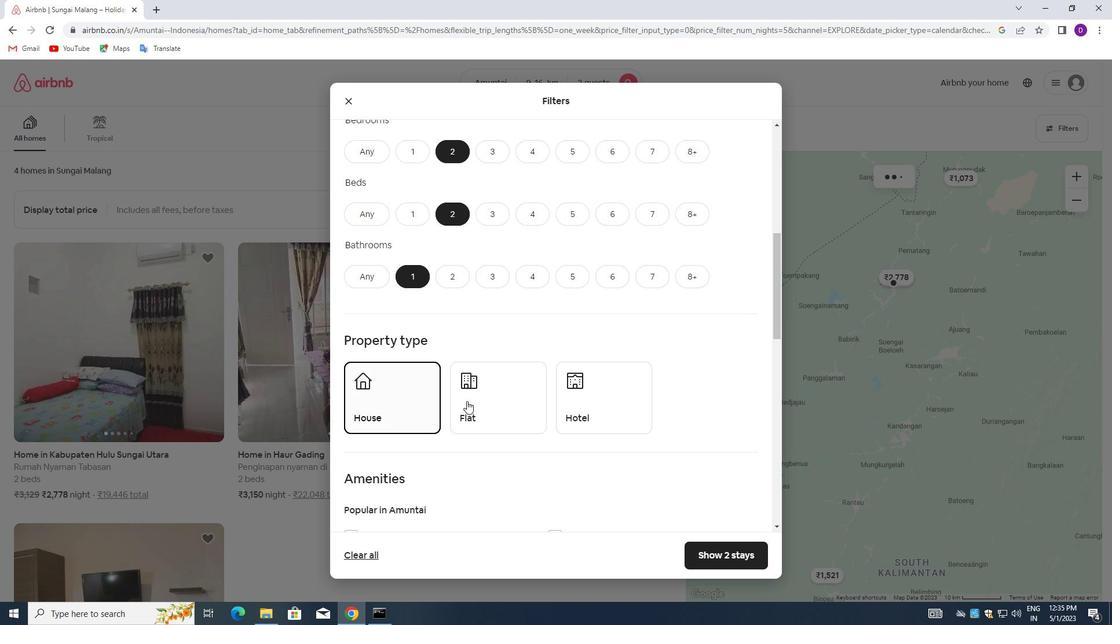 
Action: Mouse pressed left at (503, 395)
Screenshot: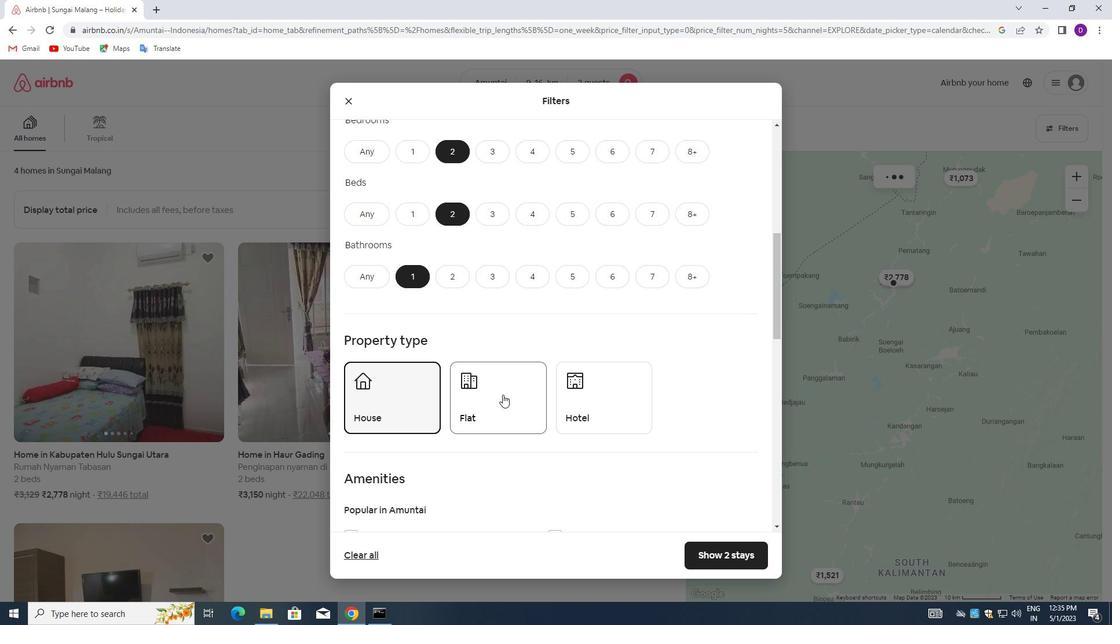 
Action: Mouse moved to (525, 354)
Screenshot: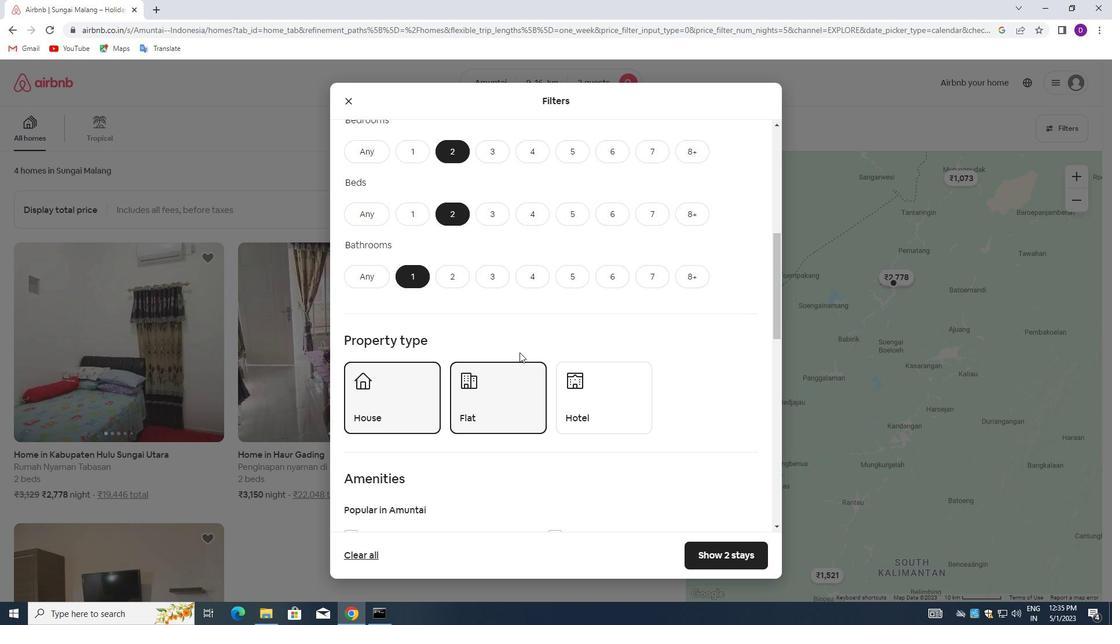 
Action: Mouse scrolled (525, 354) with delta (0, 0)
Screenshot: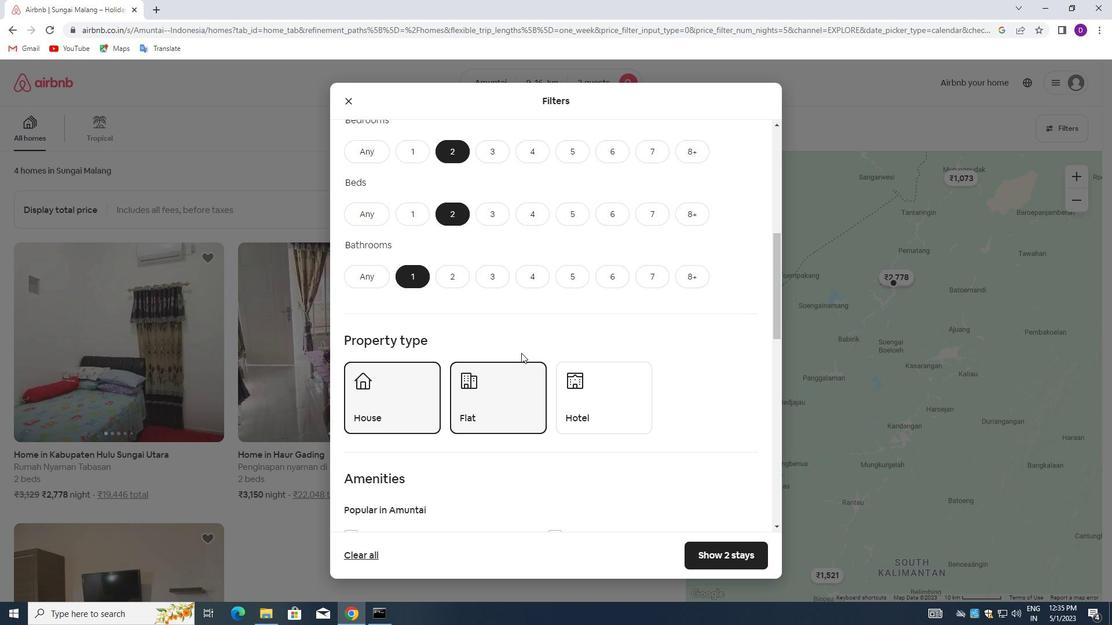 
Action: Mouse moved to (525, 355)
Screenshot: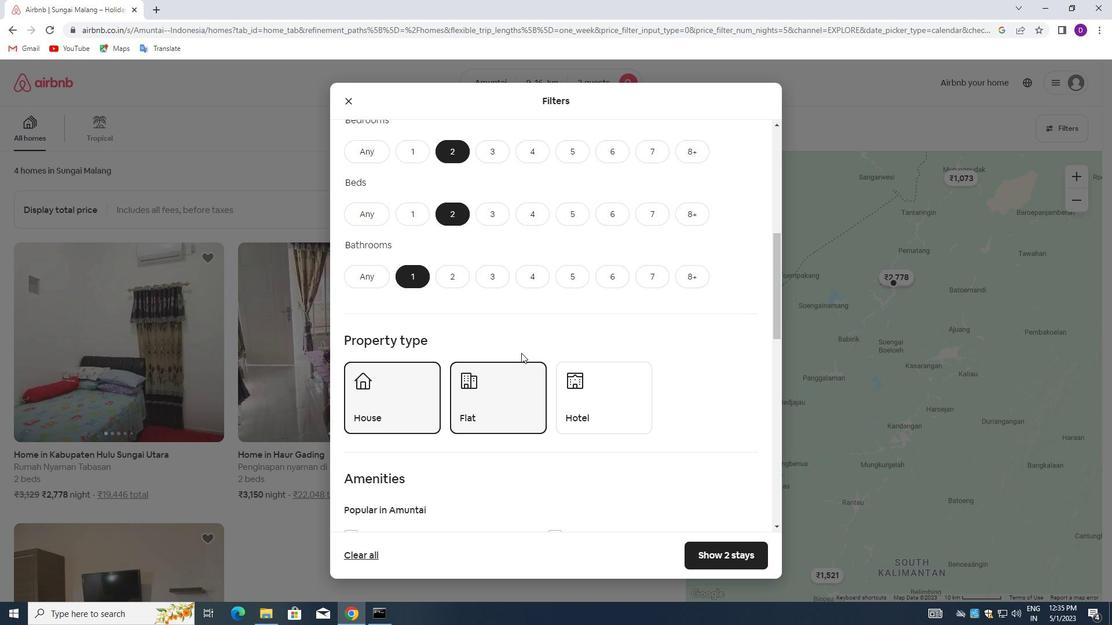 
Action: Mouse scrolled (525, 354) with delta (0, 0)
Screenshot: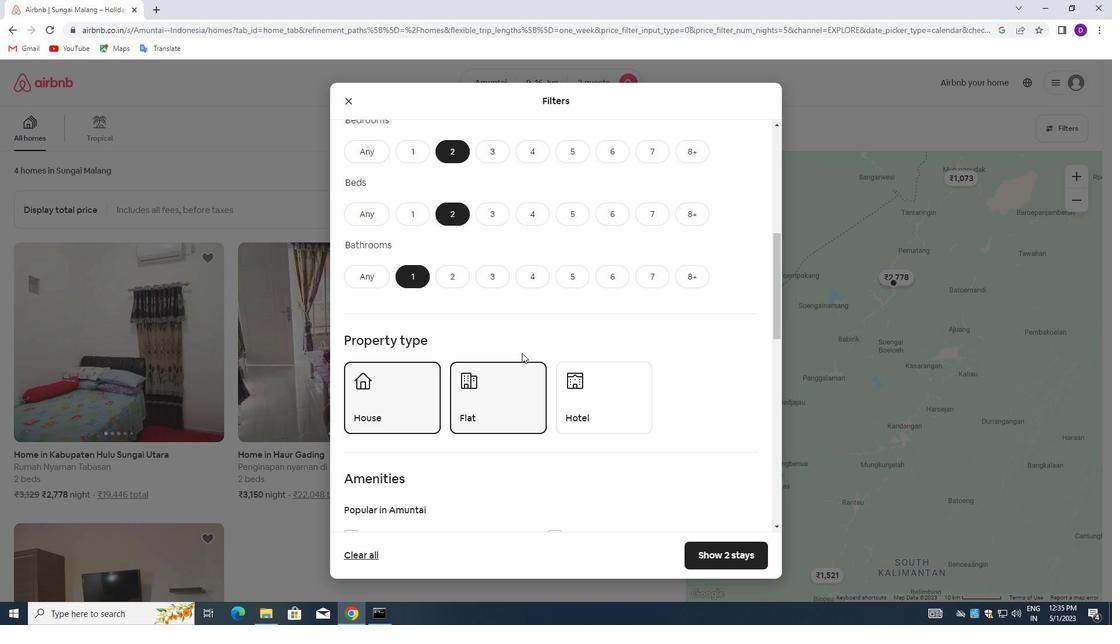 
Action: Mouse scrolled (525, 354) with delta (0, 0)
Screenshot: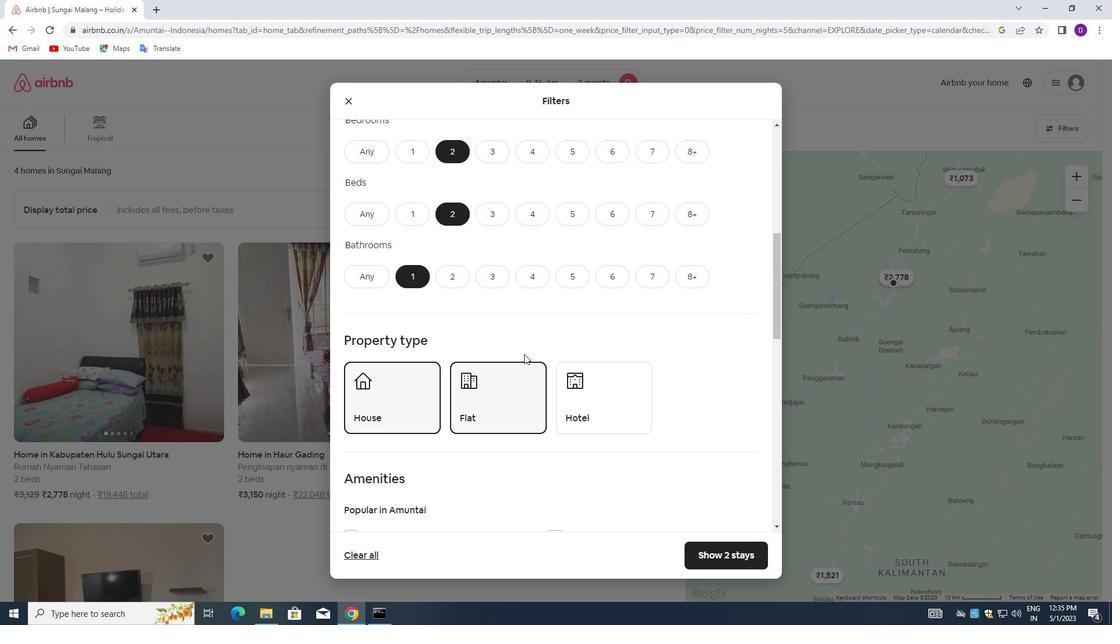 
Action: Mouse scrolled (525, 354) with delta (0, 0)
Screenshot: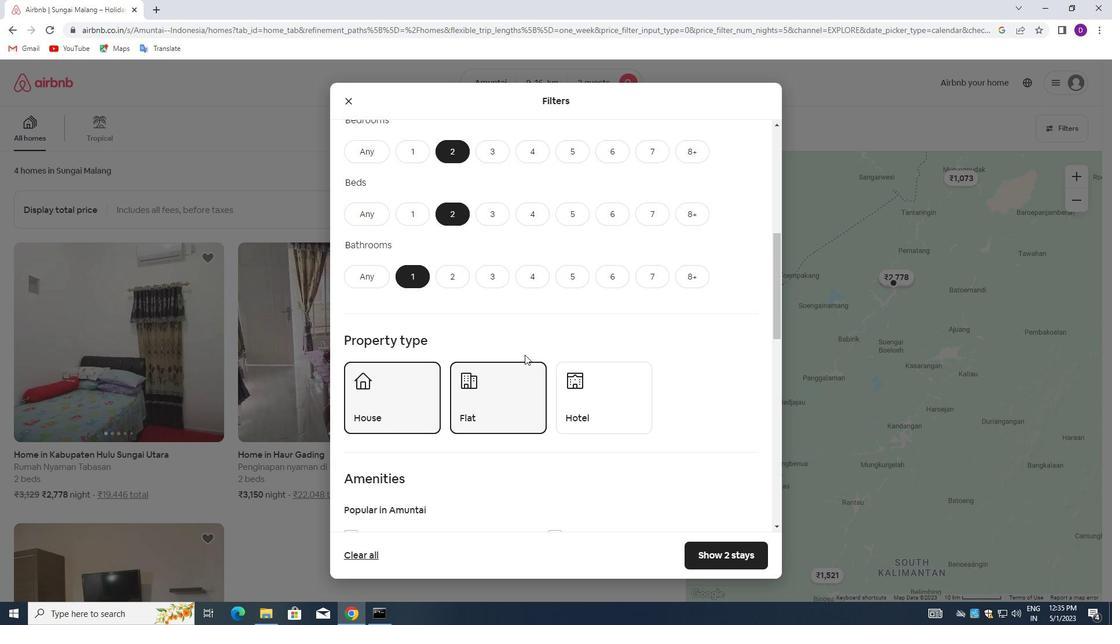 
Action: Mouse moved to (569, 366)
Screenshot: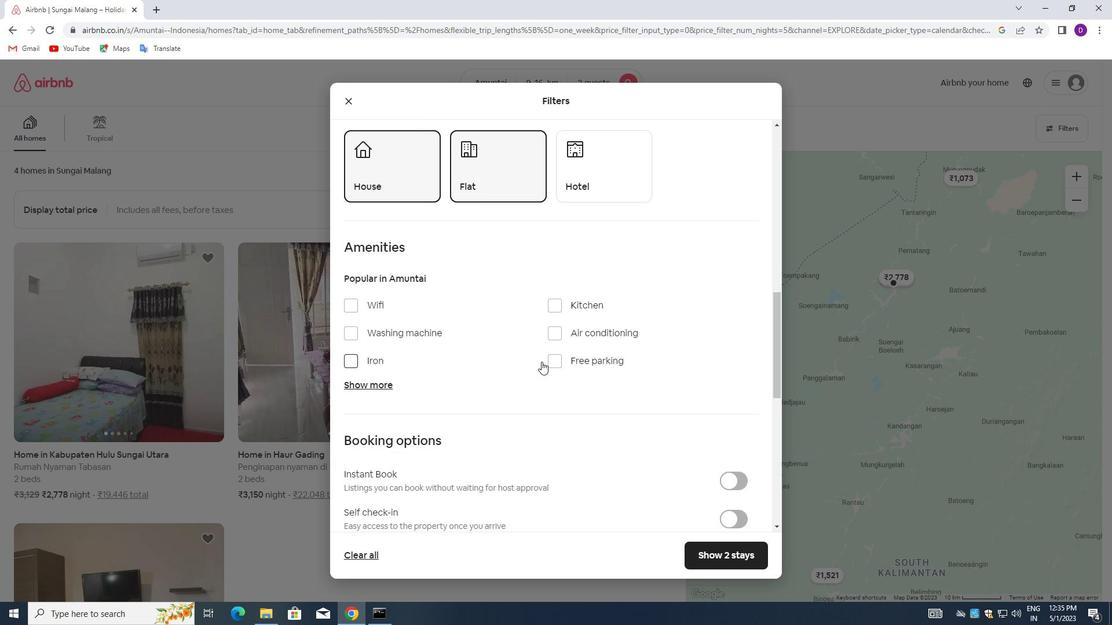 
Action: Mouse scrolled (569, 365) with delta (0, 0)
Screenshot: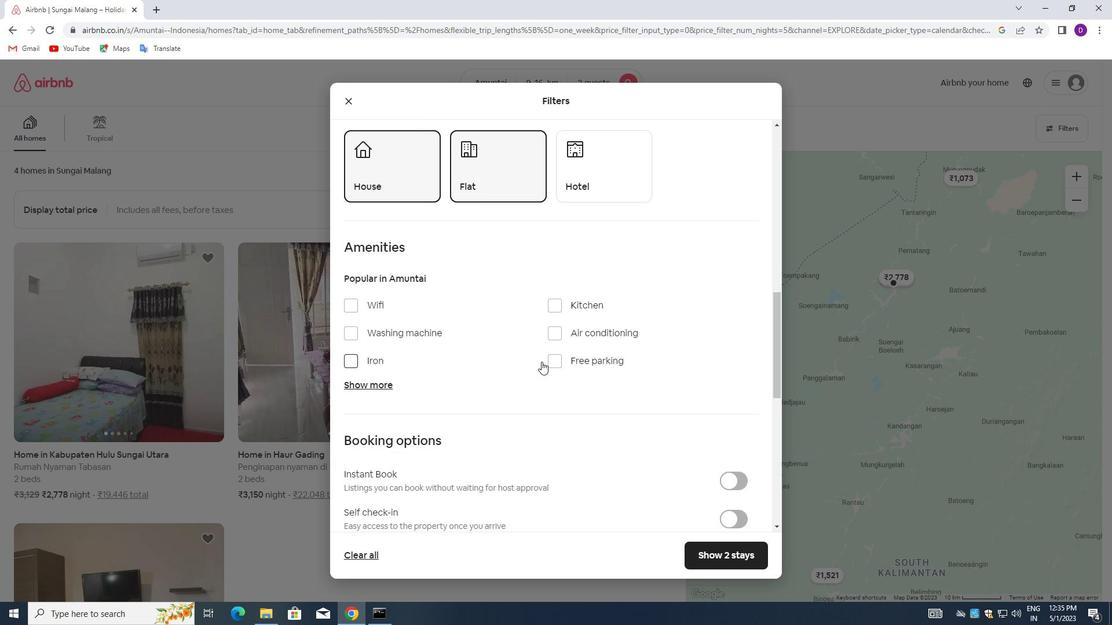 
Action: Mouse moved to (569, 366)
Screenshot: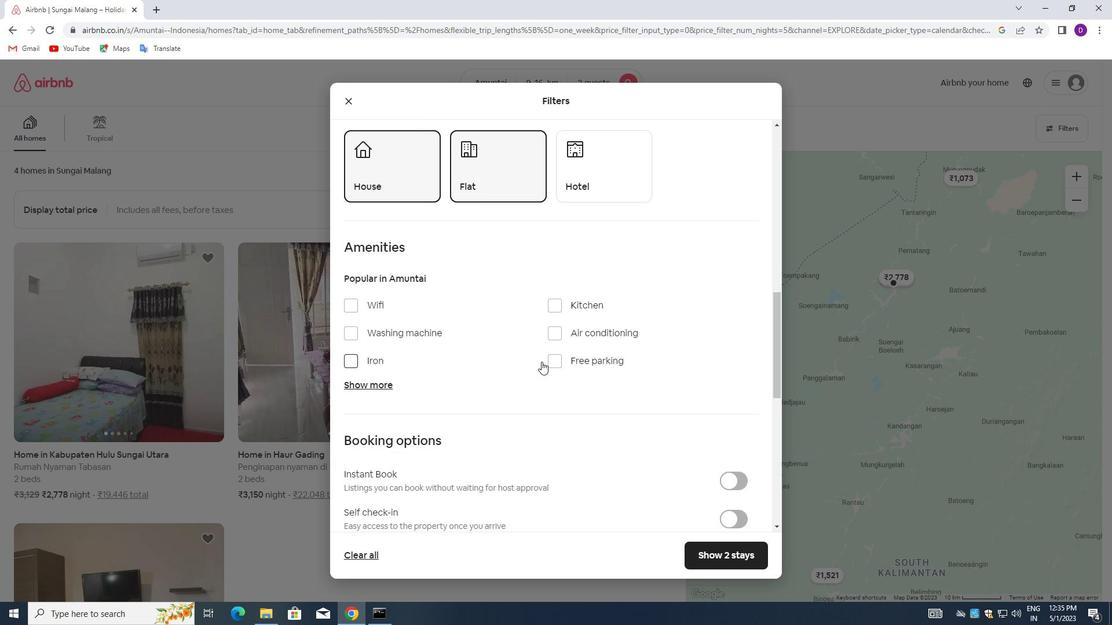 
Action: Mouse scrolled (569, 365) with delta (0, 0)
Screenshot: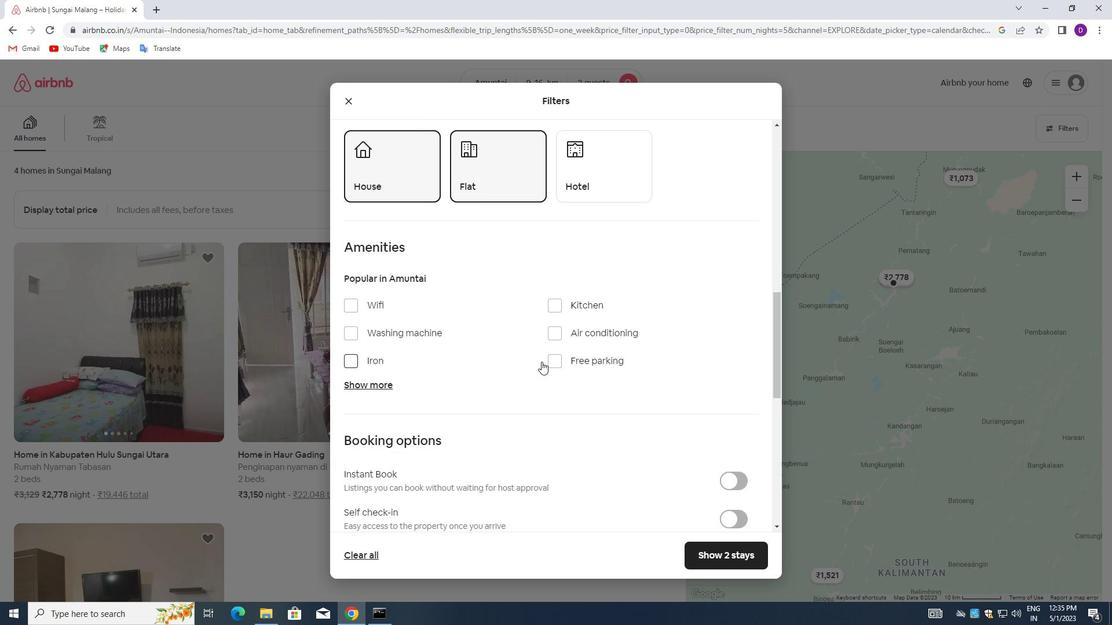 
Action: Mouse moved to (569, 366)
Screenshot: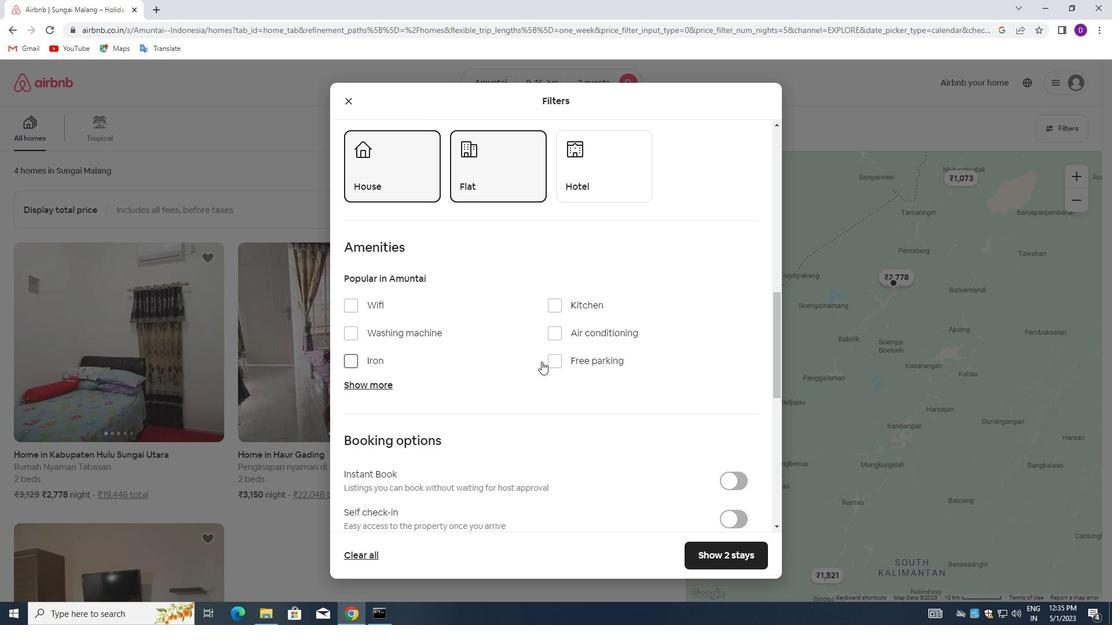 
Action: Mouse scrolled (569, 366) with delta (0, 0)
Screenshot: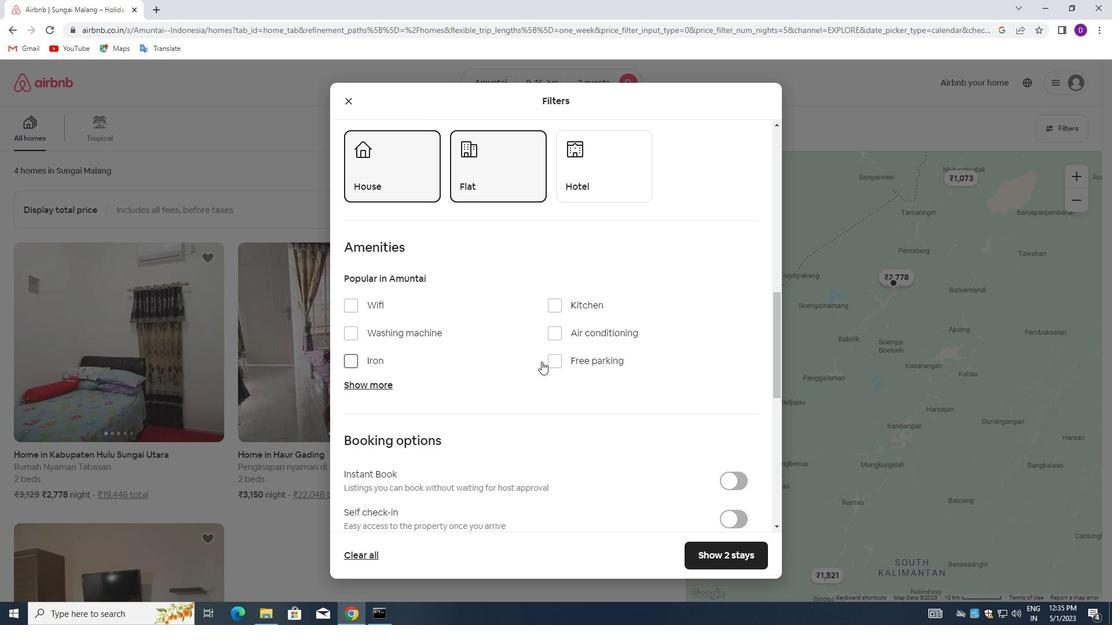 
Action: Mouse moved to (737, 345)
Screenshot: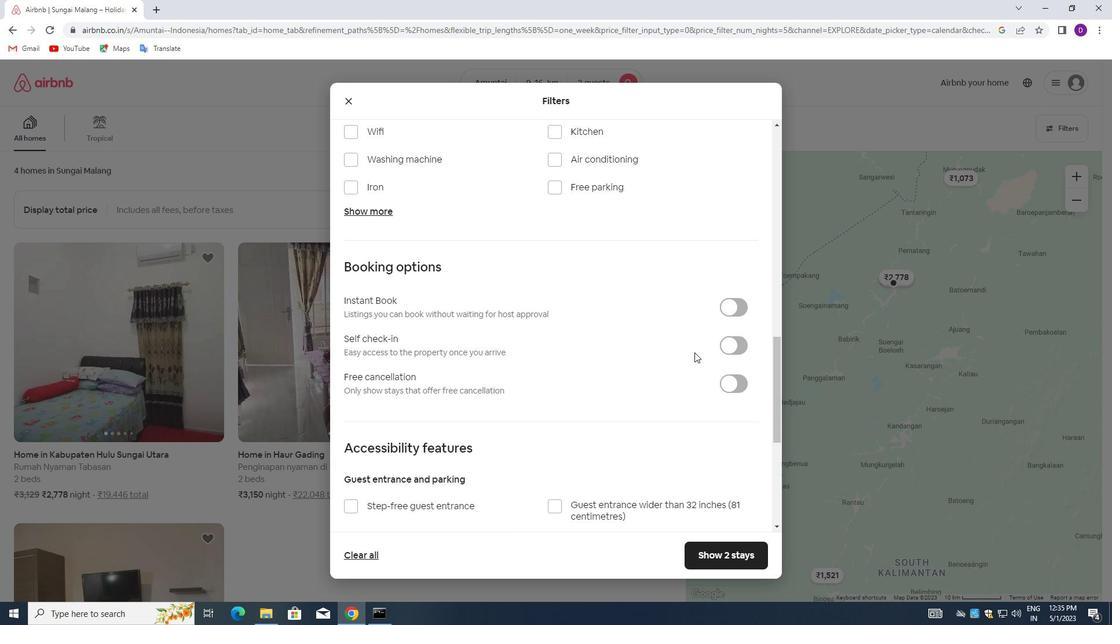 
Action: Mouse pressed left at (737, 345)
Screenshot: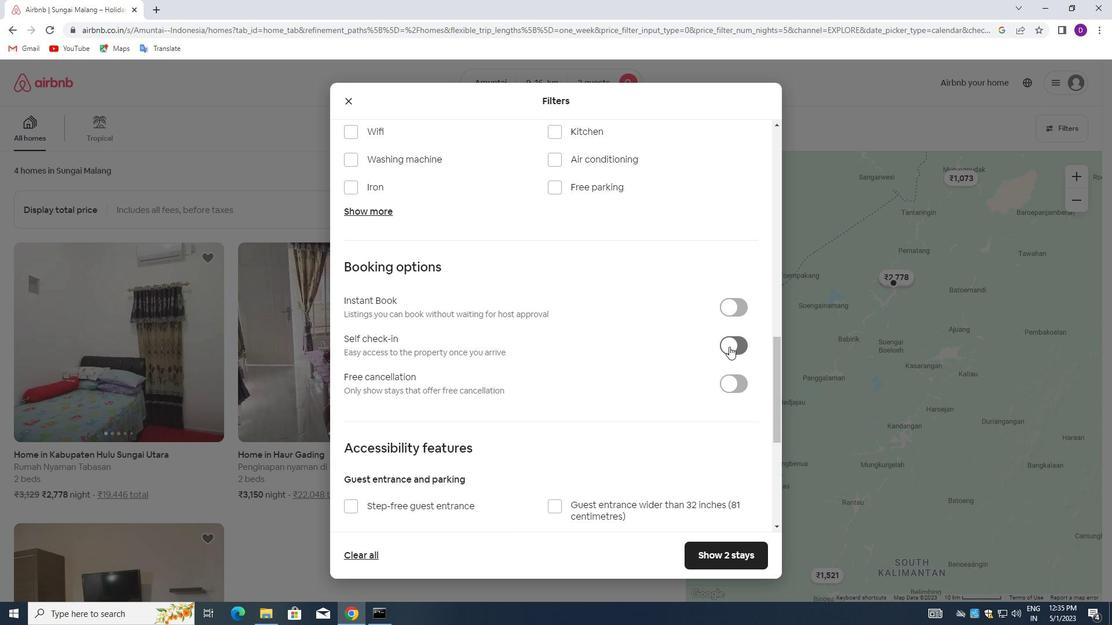 
Action: Mouse moved to (503, 383)
Screenshot: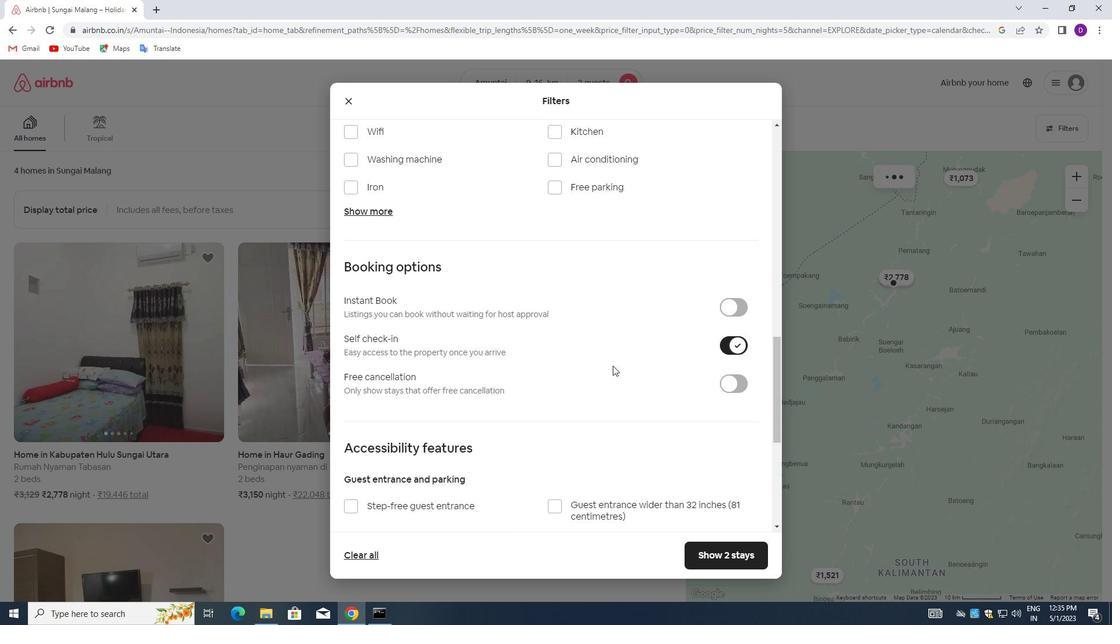 
Action: Mouse scrolled (503, 382) with delta (0, 0)
Screenshot: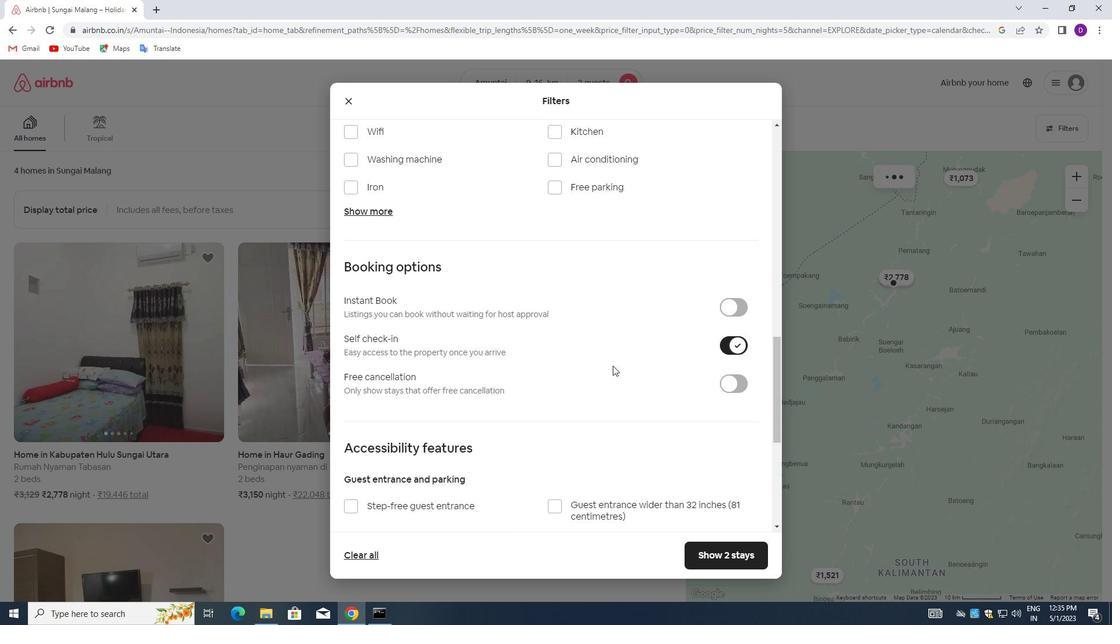 
Action: Mouse moved to (499, 384)
Screenshot: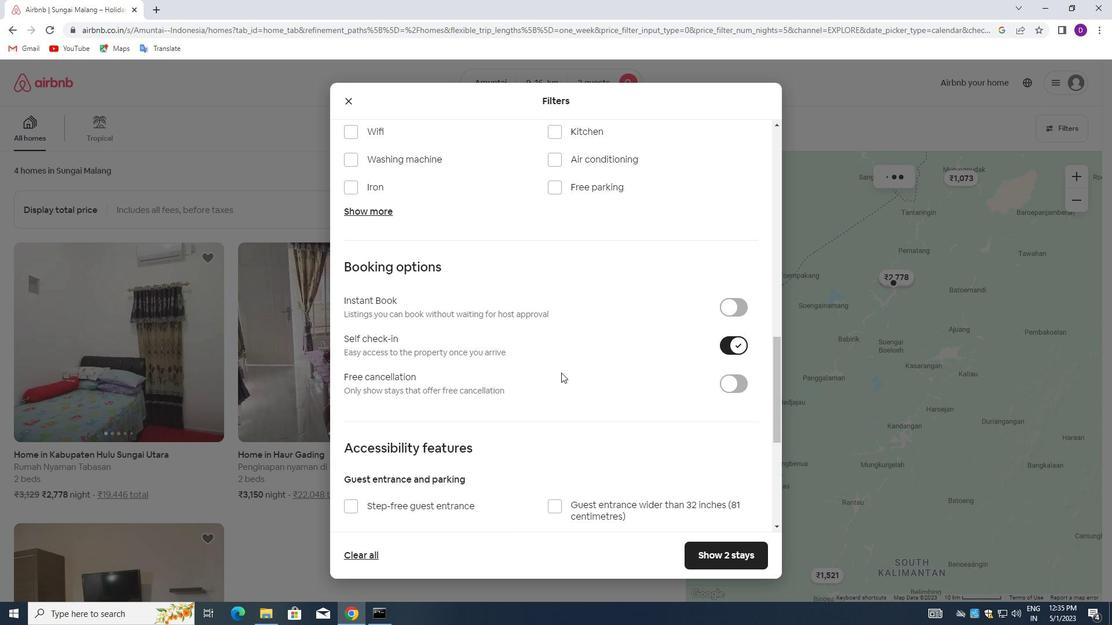 
Action: Mouse scrolled (499, 383) with delta (0, 0)
Screenshot: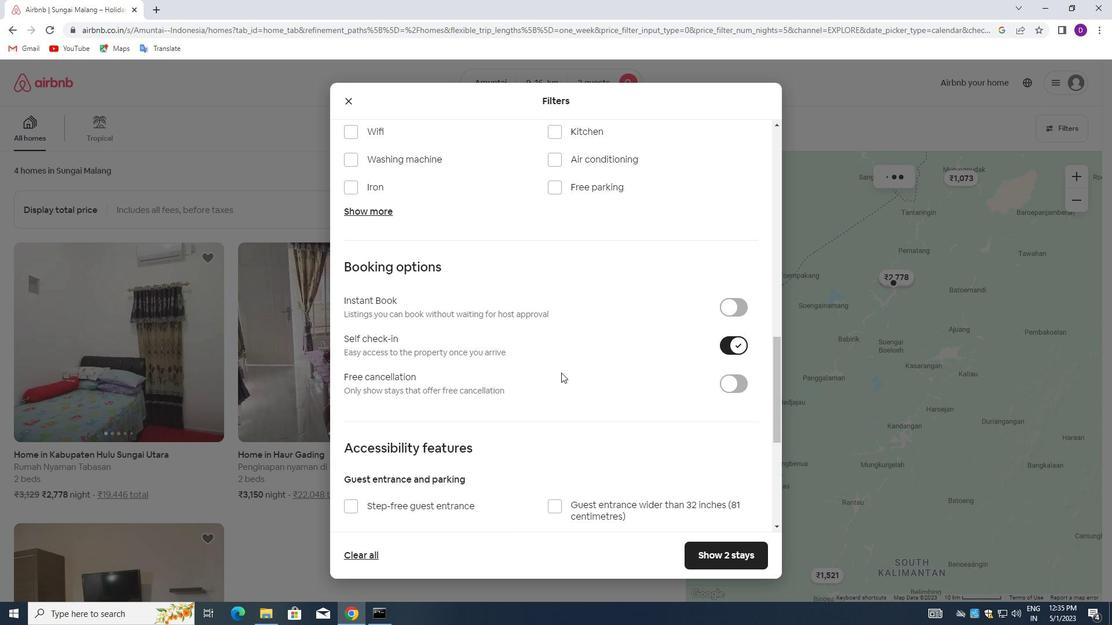 
Action: Mouse moved to (497, 384)
Screenshot: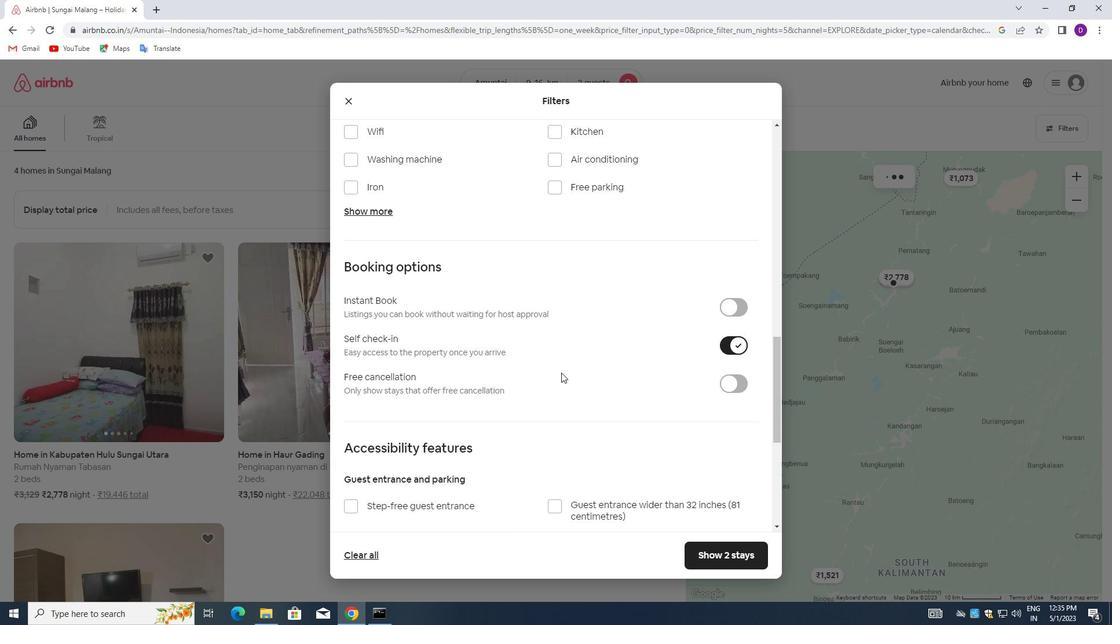 
Action: Mouse scrolled (497, 384) with delta (0, 0)
Screenshot: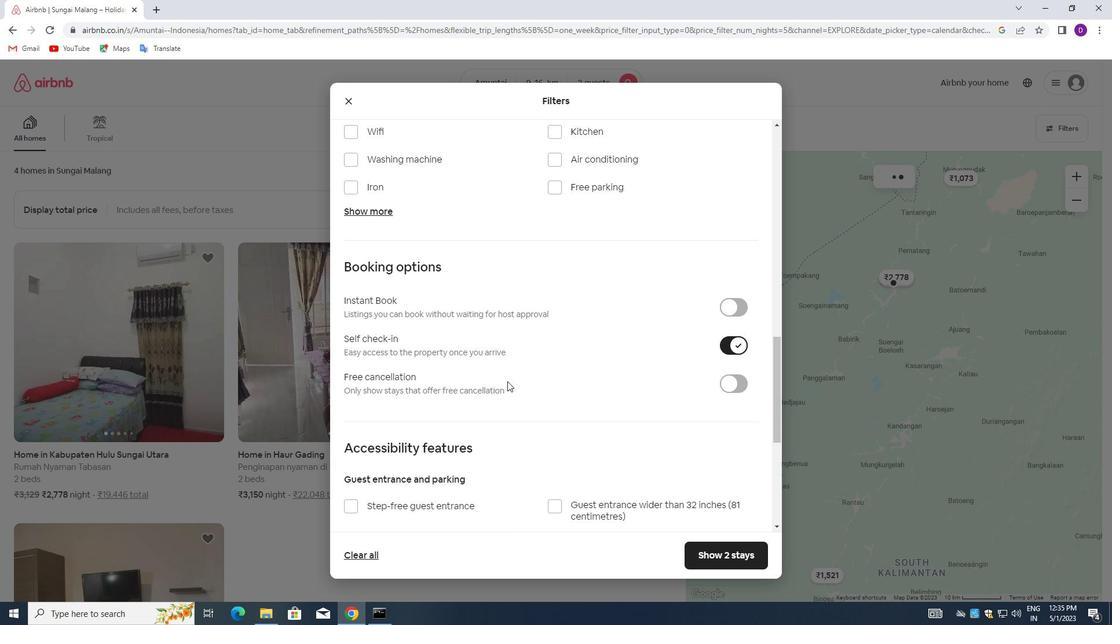 
Action: Mouse moved to (497, 385)
Screenshot: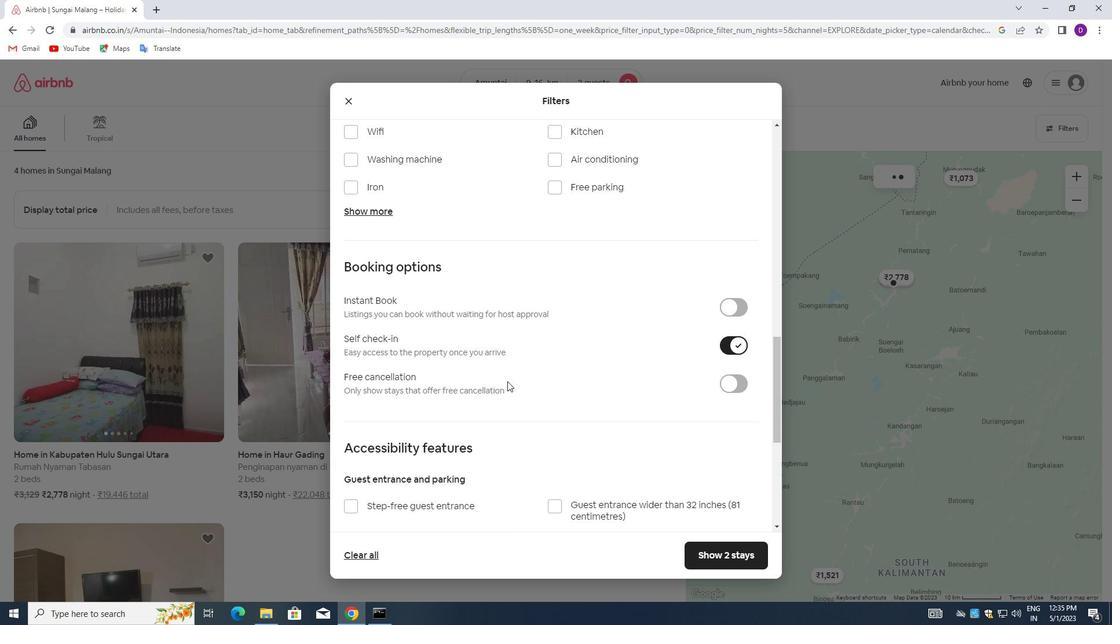 
Action: Mouse scrolled (497, 384) with delta (0, 0)
Screenshot: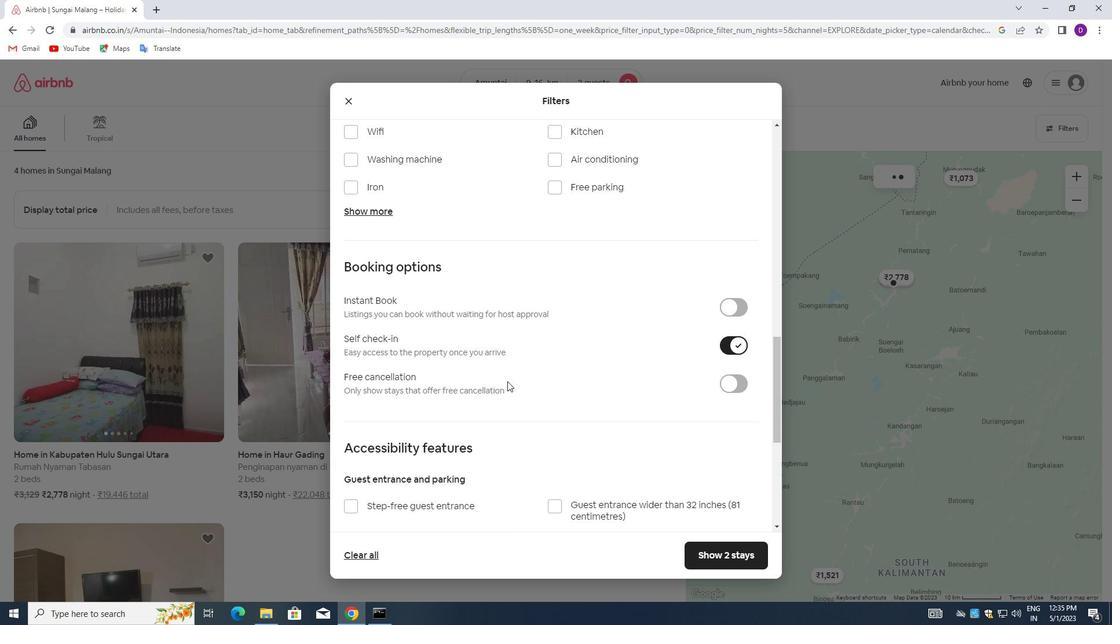 
Action: Mouse moved to (490, 384)
Screenshot: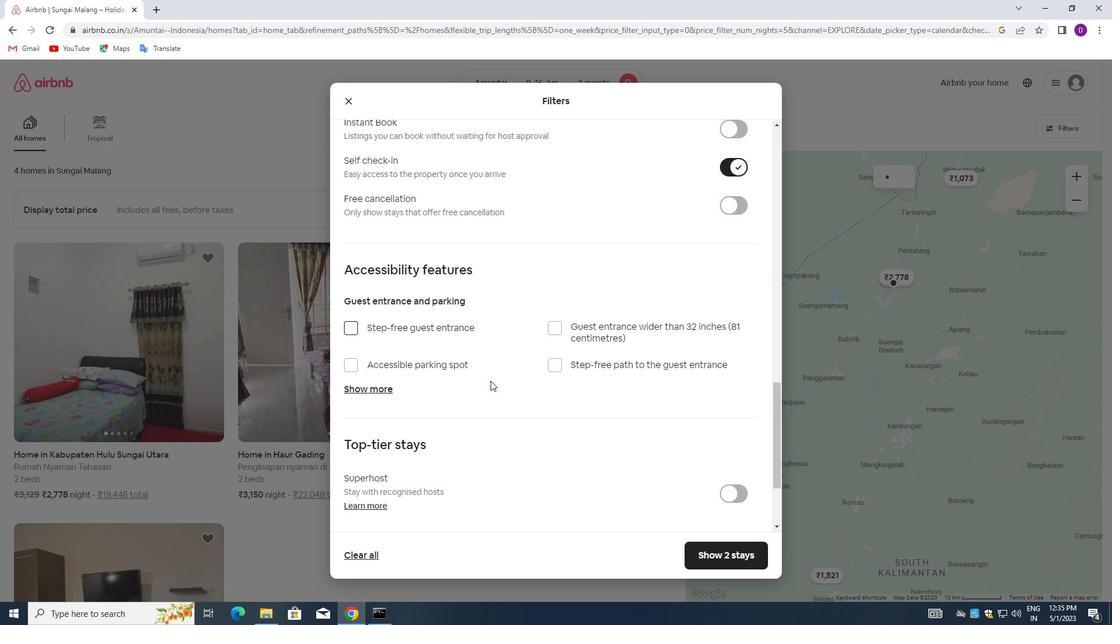 
Action: Mouse scrolled (490, 383) with delta (0, 0)
Screenshot: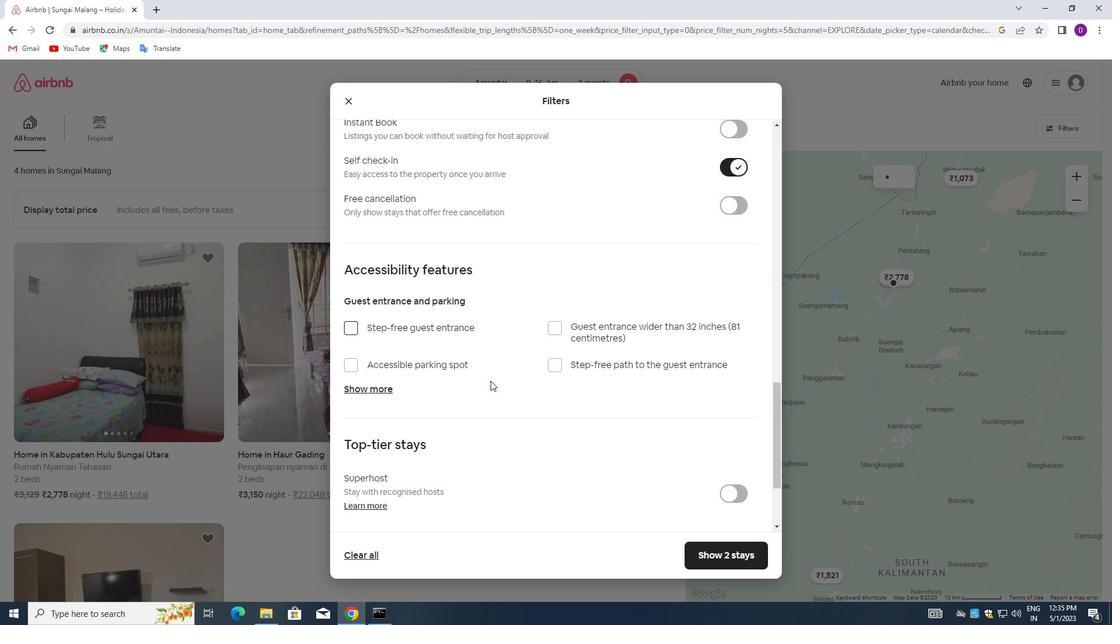 
Action: Mouse moved to (487, 388)
Screenshot: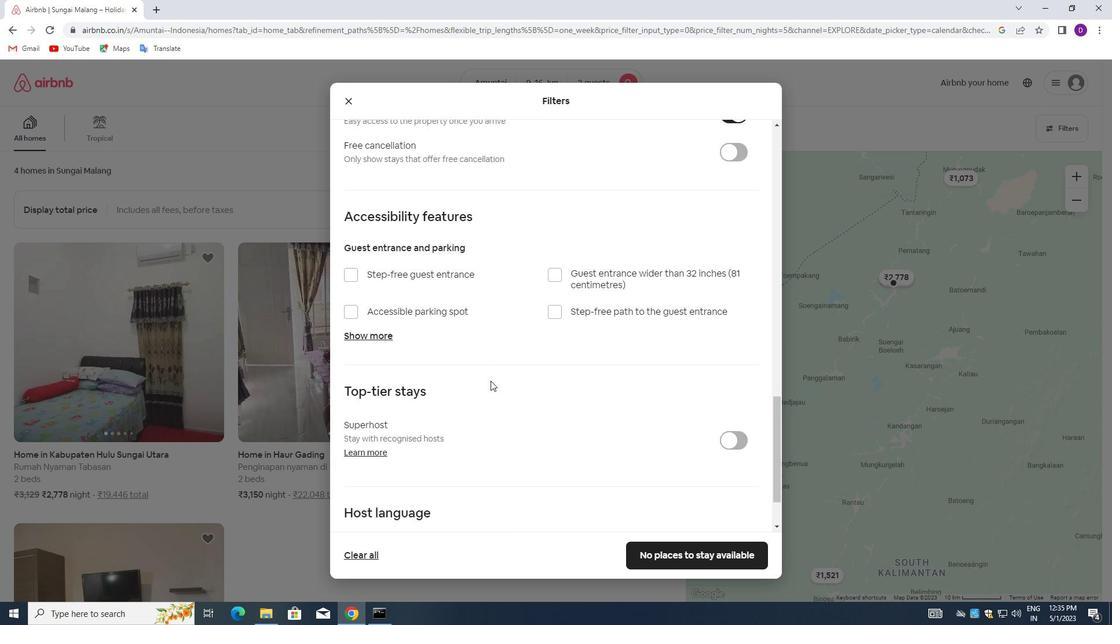 
Action: Mouse scrolled (487, 388) with delta (0, 0)
Screenshot: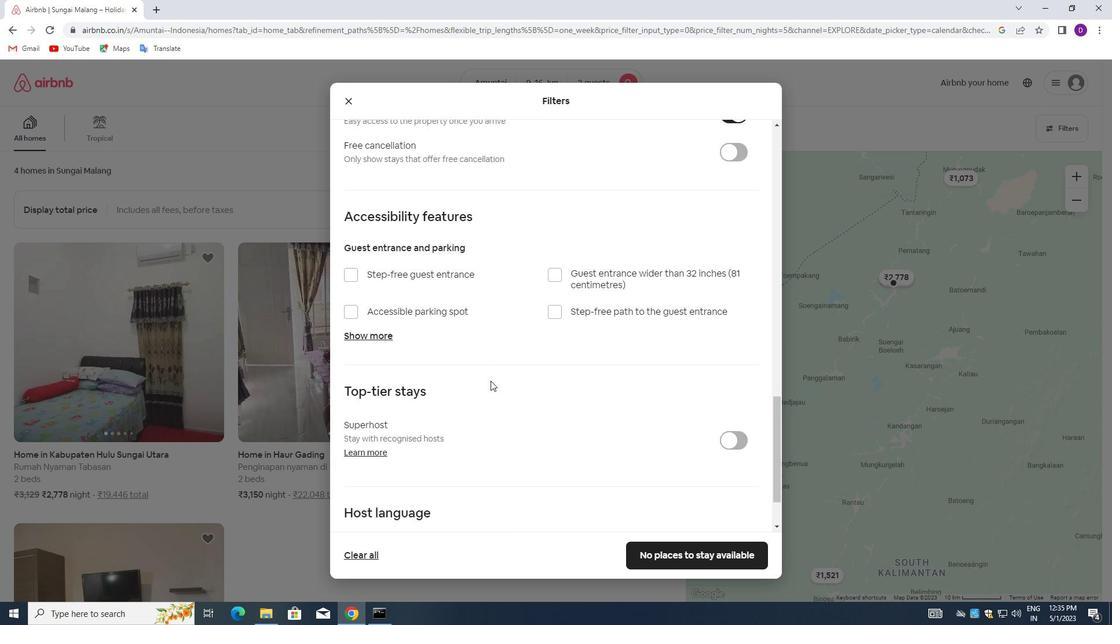 
Action: Mouse moved to (482, 394)
Screenshot: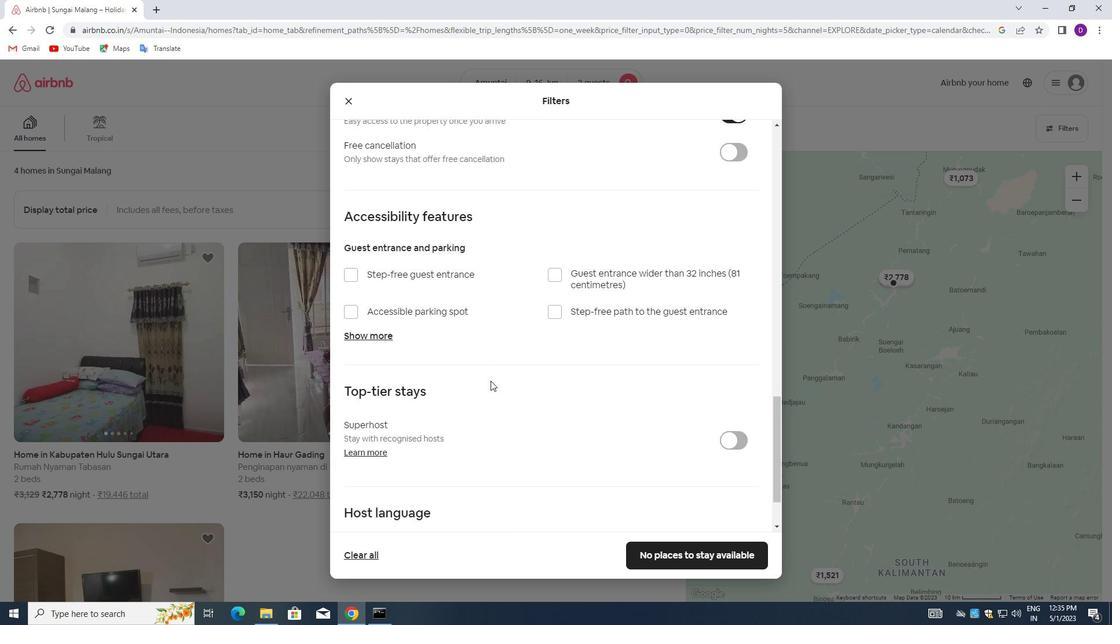 
Action: Mouse scrolled (482, 393) with delta (0, 0)
Screenshot: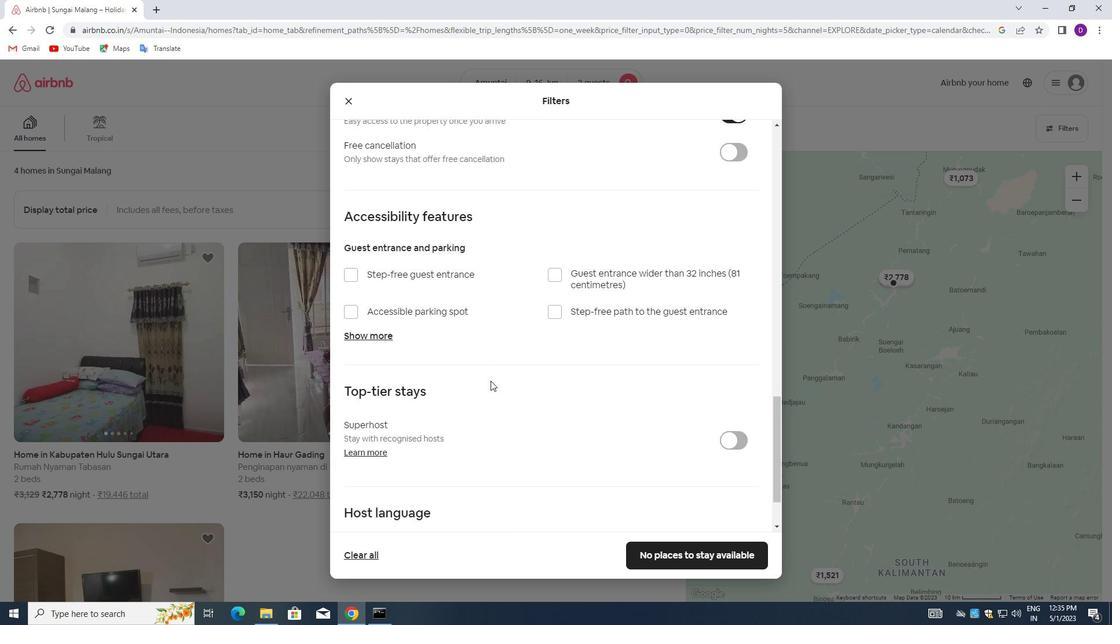 
Action: Mouse moved to (479, 397)
Screenshot: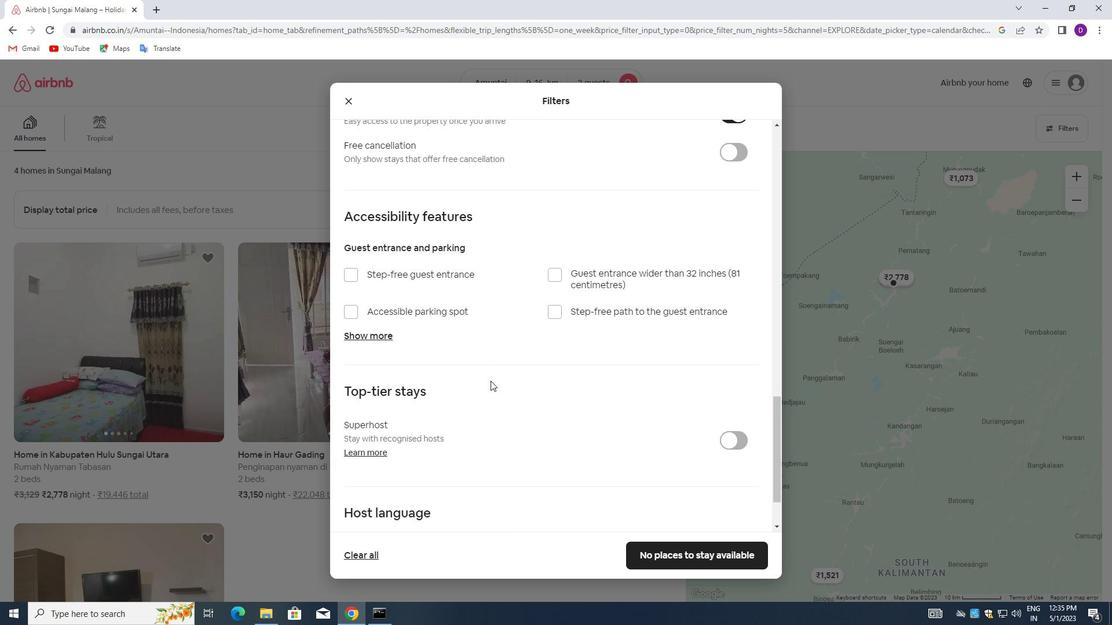 
Action: Mouse scrolled (479, 396) with delta (0, 0)
Screenshot: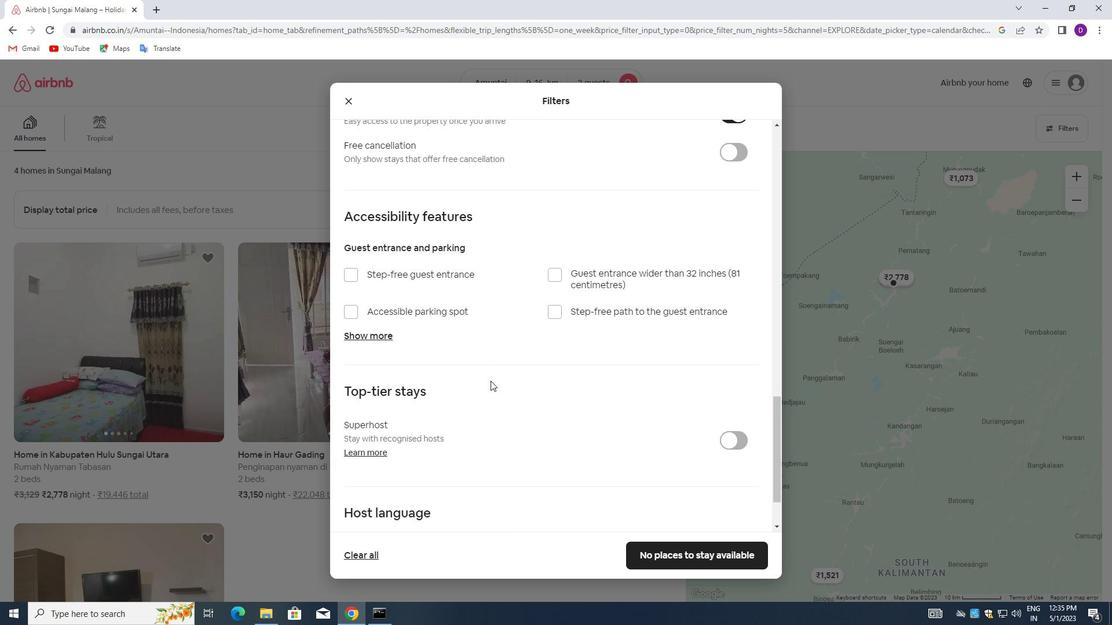 
Action: Mouse moved to (476, 401)
Screenshot: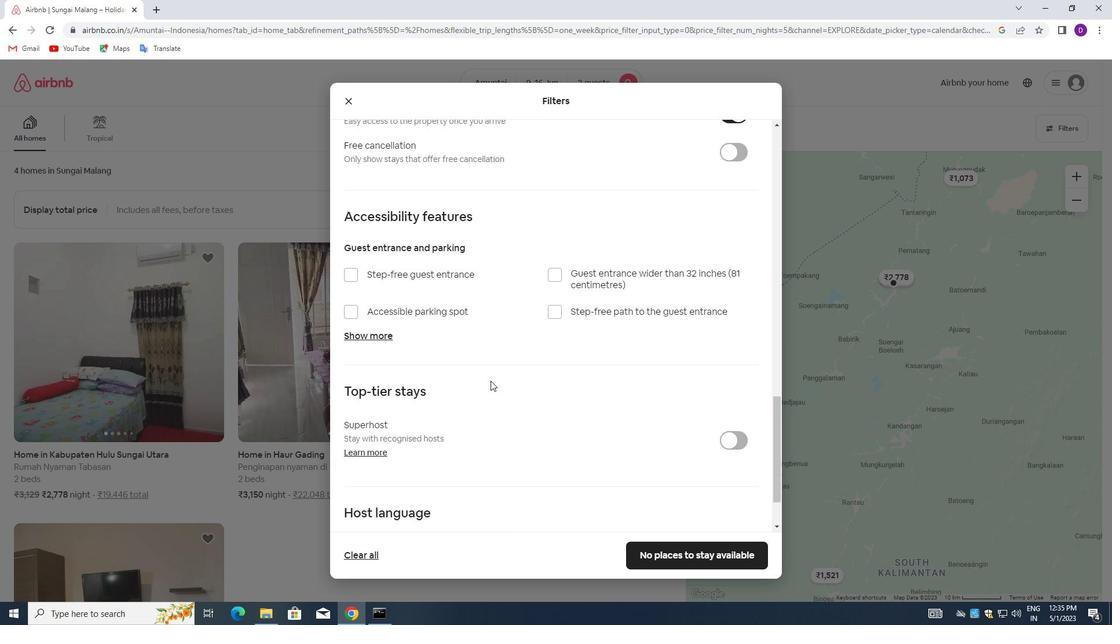 
Action: Mouse scrolled (476, 401) with delta (0, 0)
Screenshot: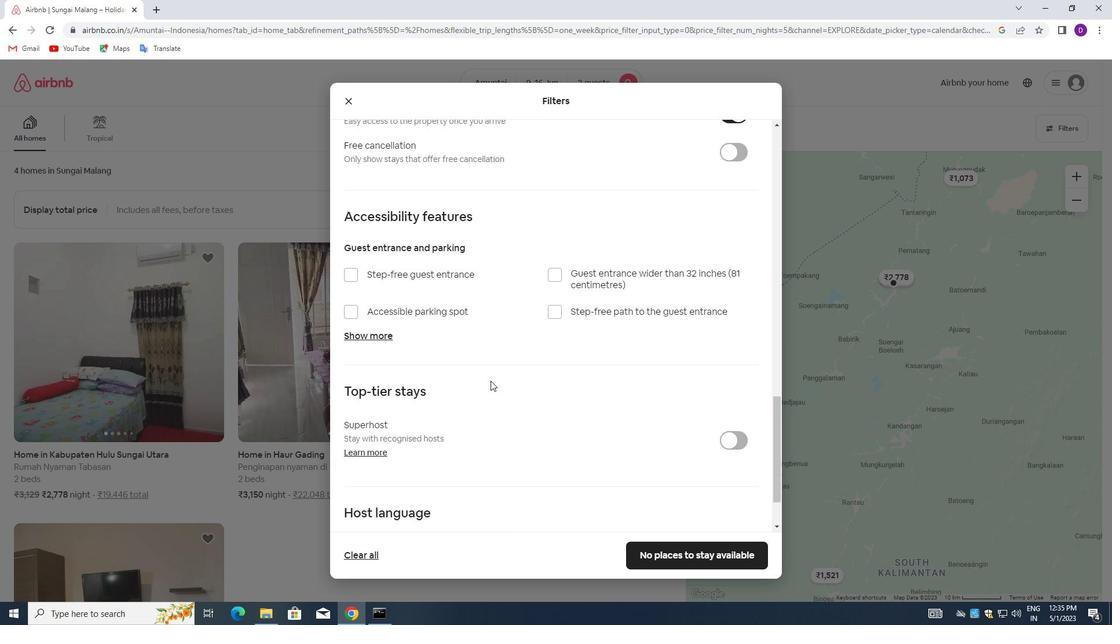
Action: Mouse moved to (351, 475)
Screenshot: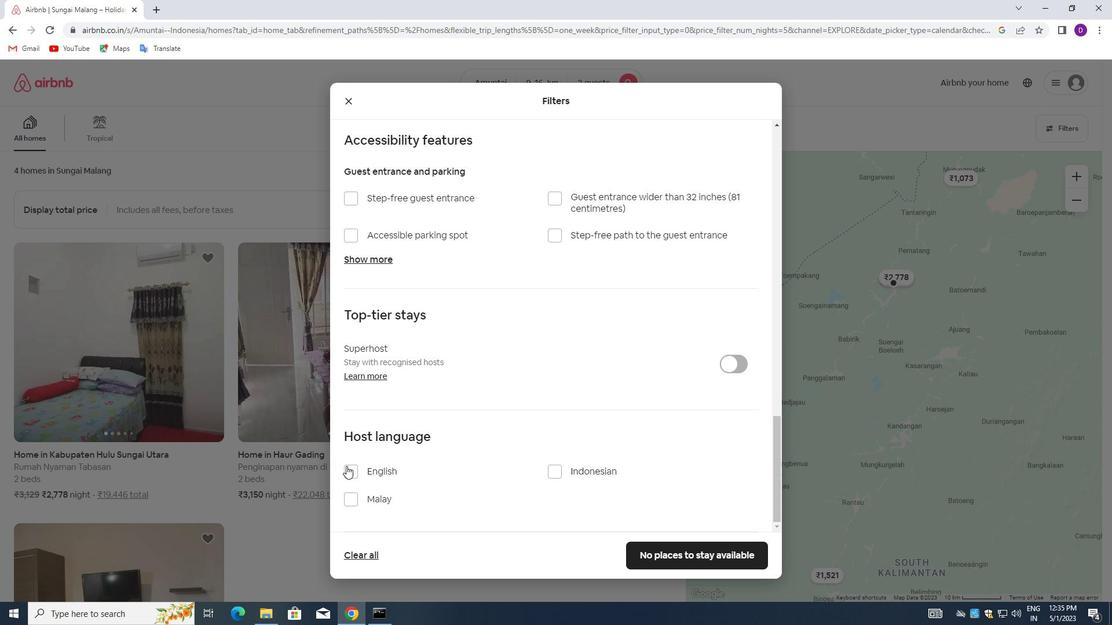 
Action: Mouse pressed left at (351, 475)
Screenshot: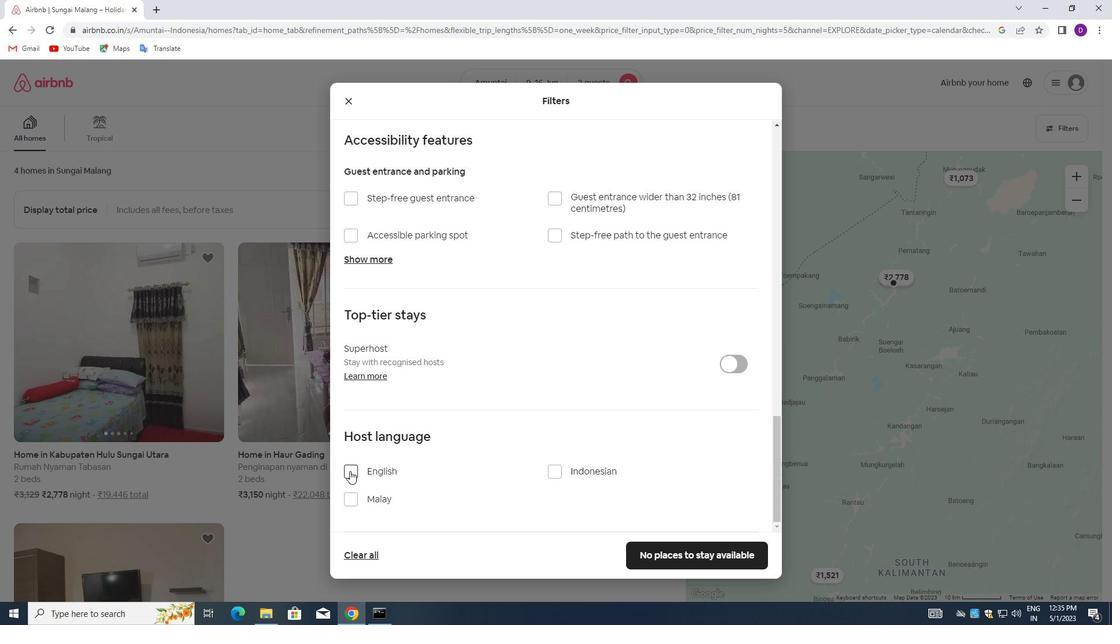 
Action: Mouse moved to (649, 554)
Screenshot: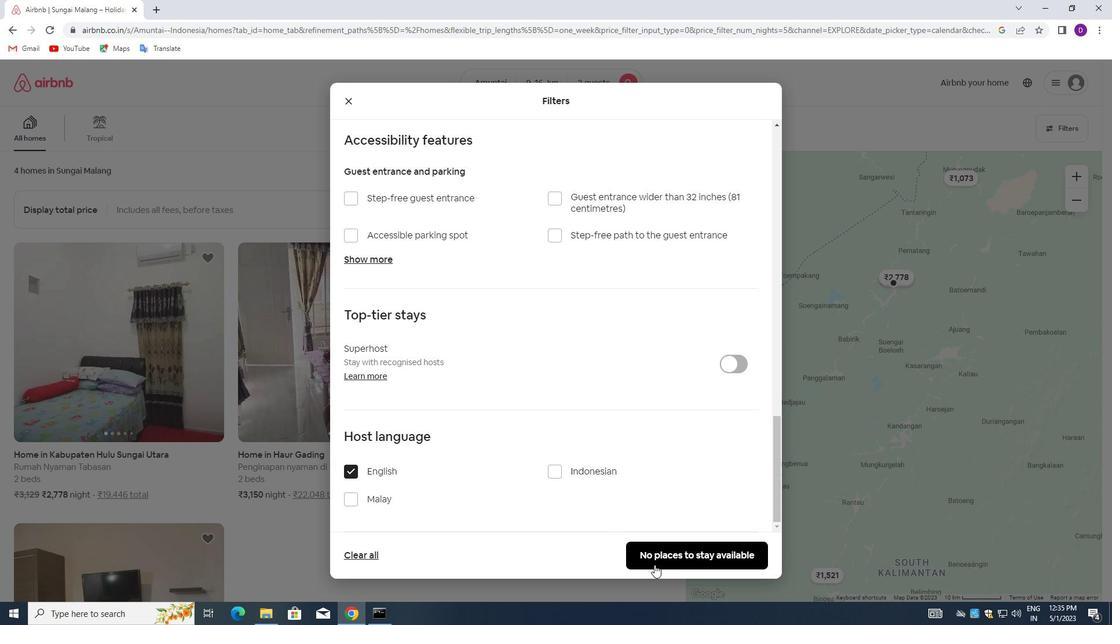 
Action: Mouse pressed left at (649, 554)
Screenshot: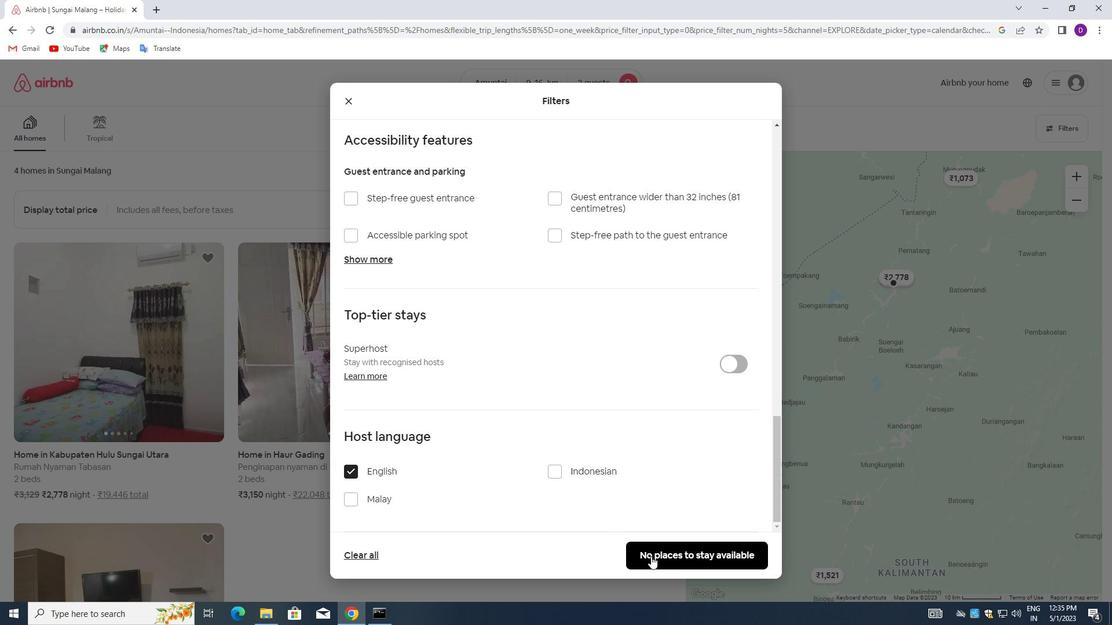 
Action: Mouse moved to (458, 366)
Screenshot: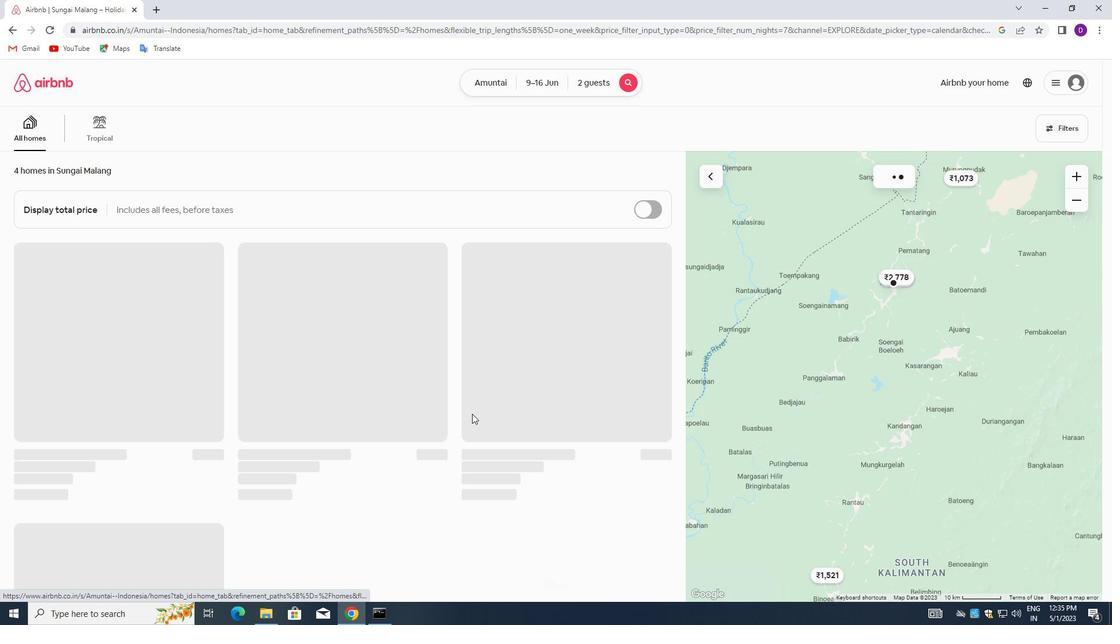 
